 Task: Search one way flight ticket for 5 adults, 1 child, 2 infants in seat and 1 infant on lap in business from Evansville: Evansville Regional Airport to Fort Wayne: Fort Wayne International Airport on 5-4-2023. Choice of flights is Spirit. Number of bags: 11 checked bags. Outbound departure time preference is 22:45.
Action: Mouse moved to (299, 273)
Screenshot: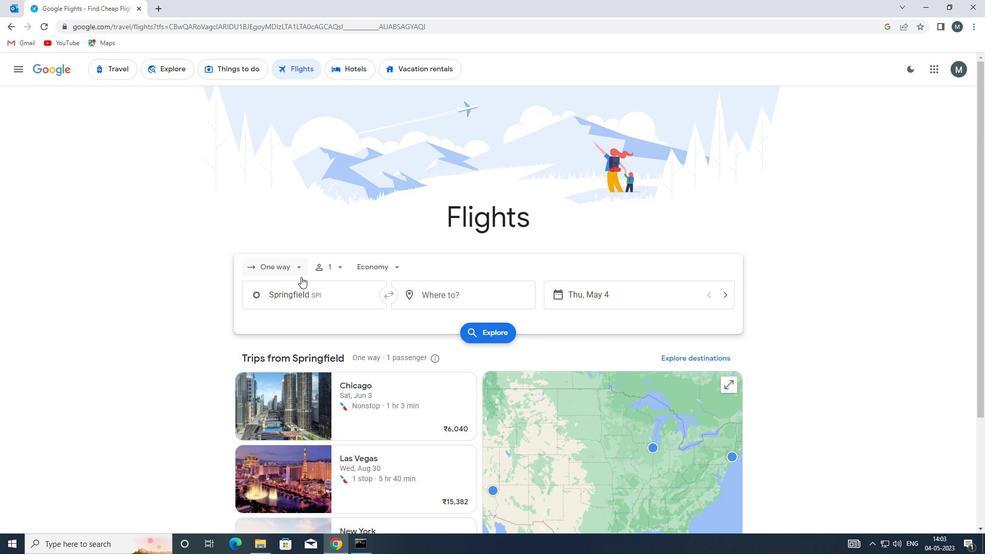 
Action: Mouse pressed left at (299, 273)
Screenshot: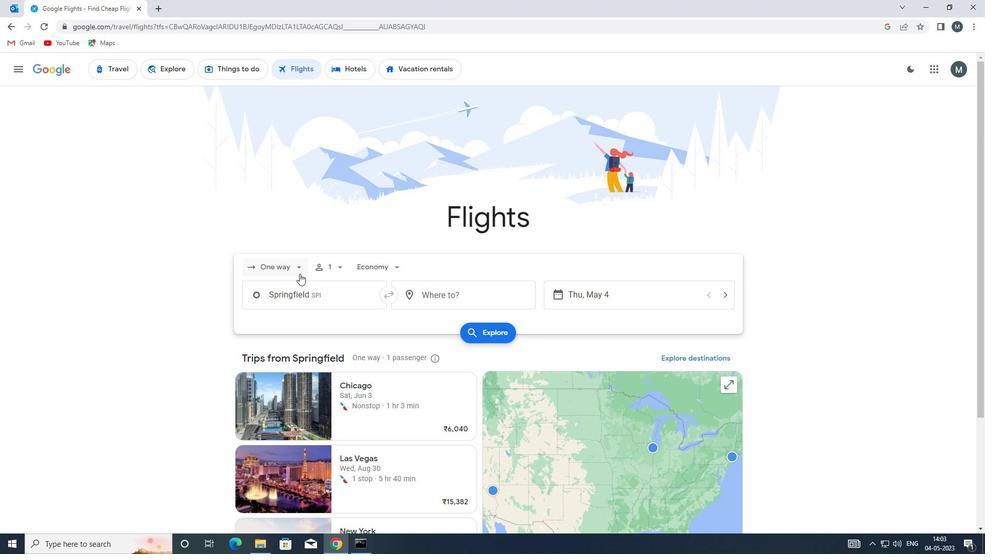 
Action: Mouse moved to (306, 314)
Screenshot: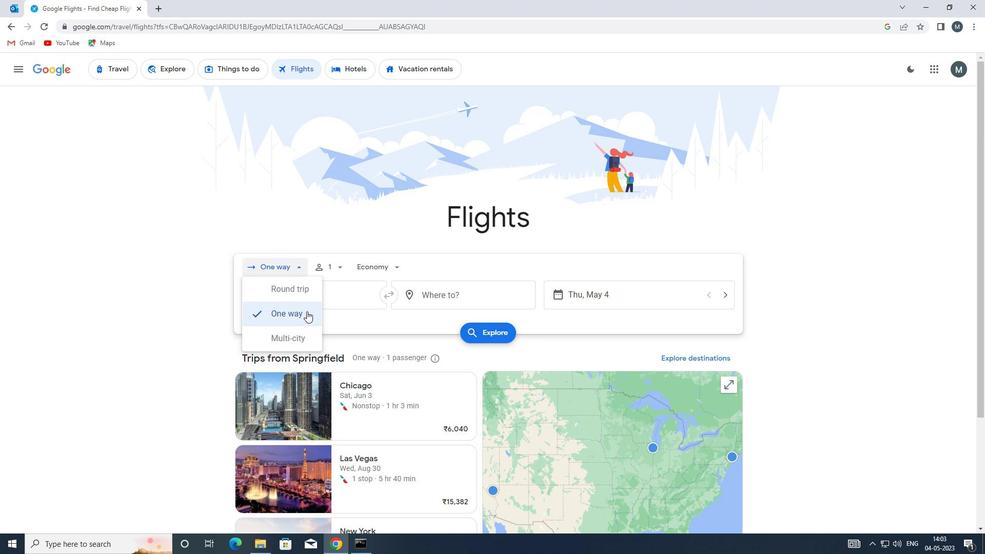 
Action: Mouse pressed left at (306, 314)
Screenshot: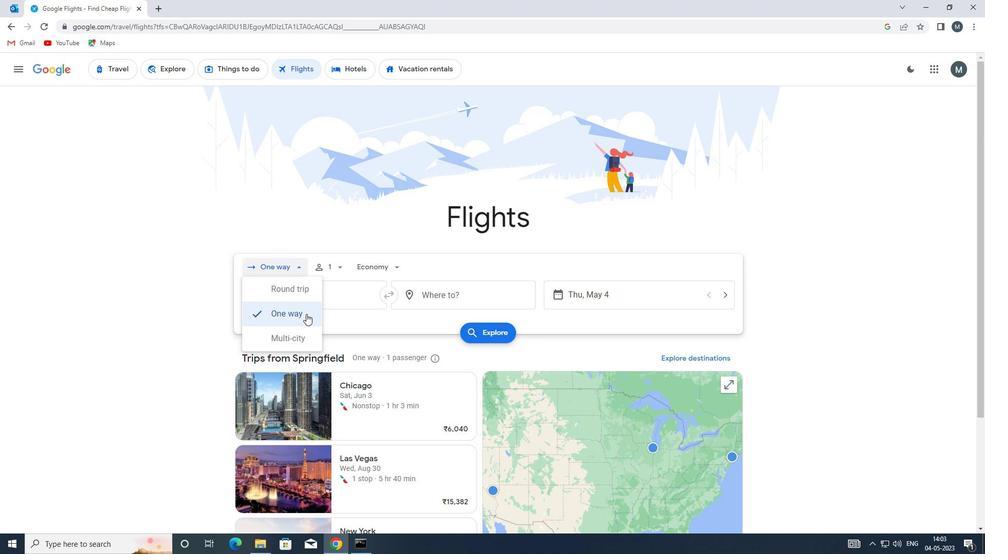 
Action: Mouse moved to (337, 270)
Screenshot: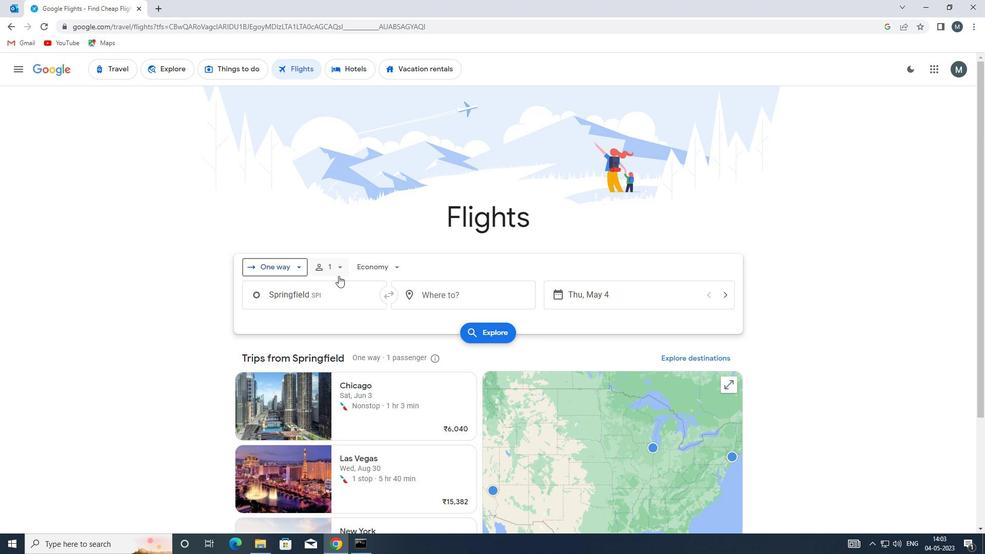 
Action: Mouse pressed left at (337, 270)
Screenshot: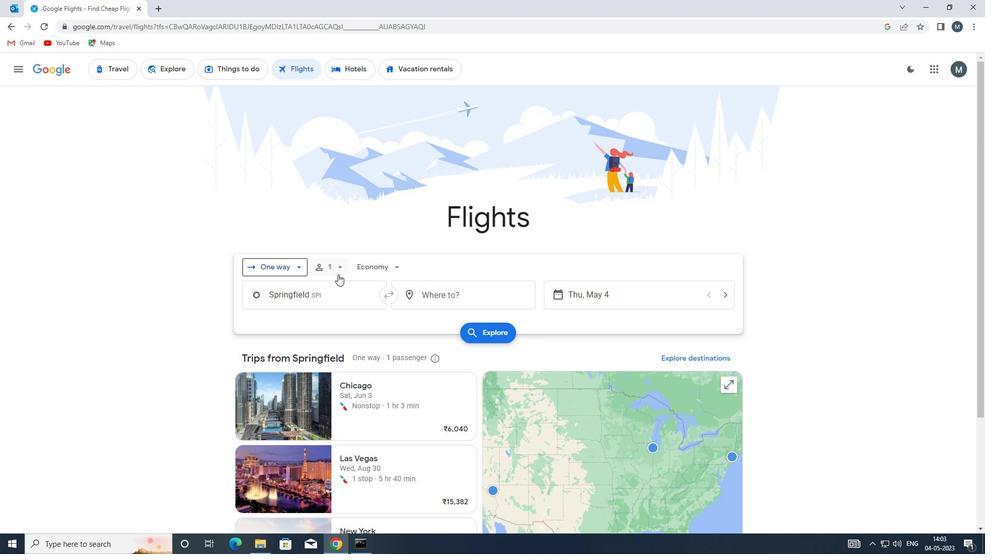 
Action: Mouse moved to (414, 295)
Screenshot: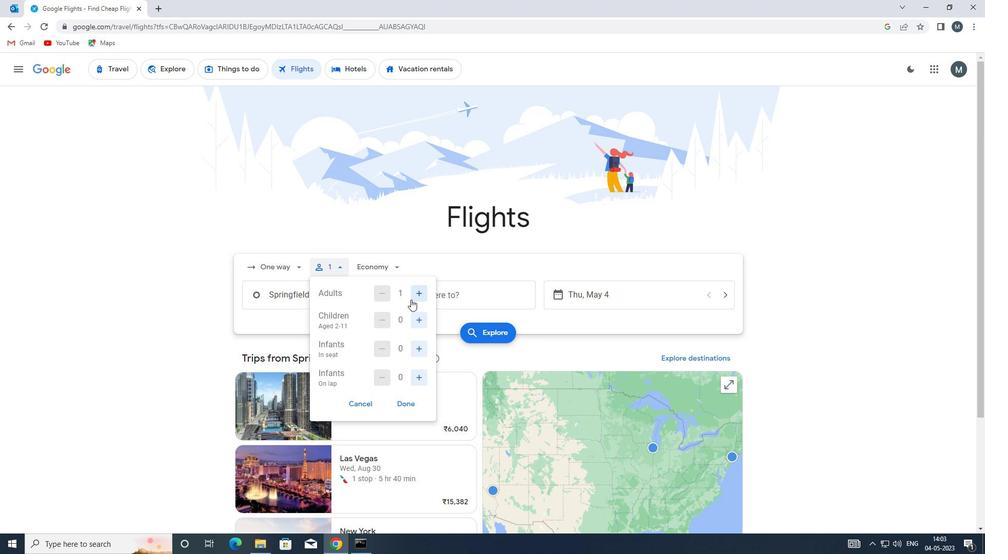 
Action: Mouse pressed left at (414, 295)
Screenshot: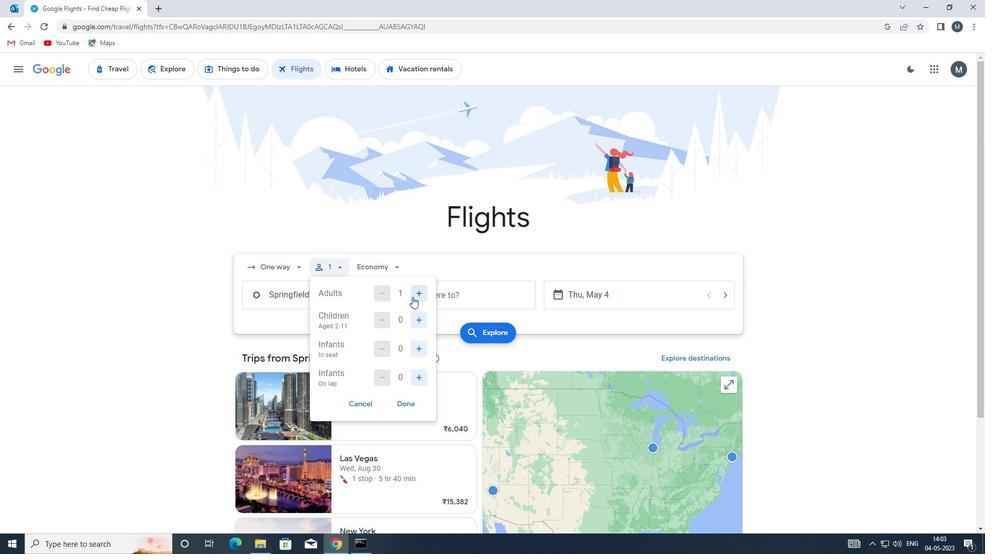 
Action: Mouse pressed left at (414, 295)
Screenshot: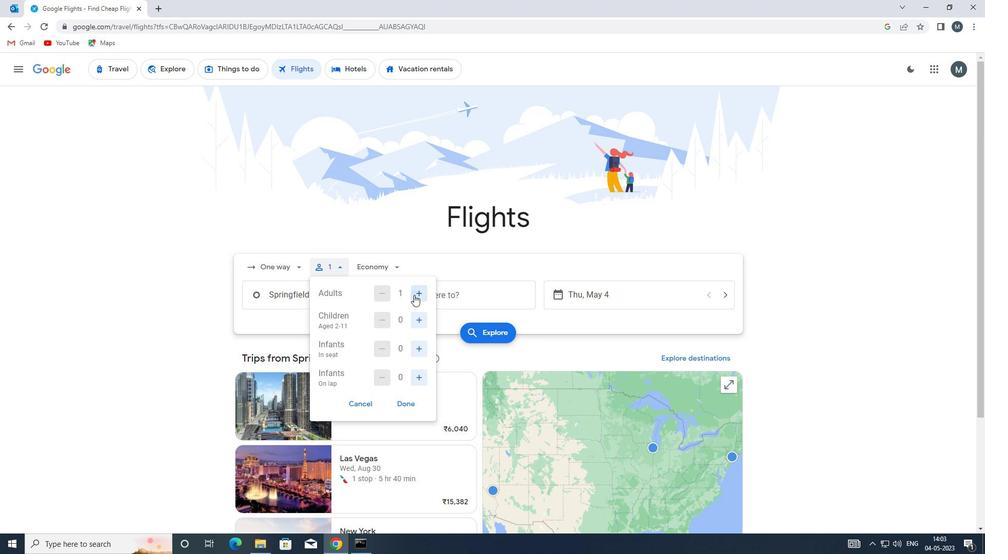 
Action: Mouse pressed left at (414, 295)
Screenshot: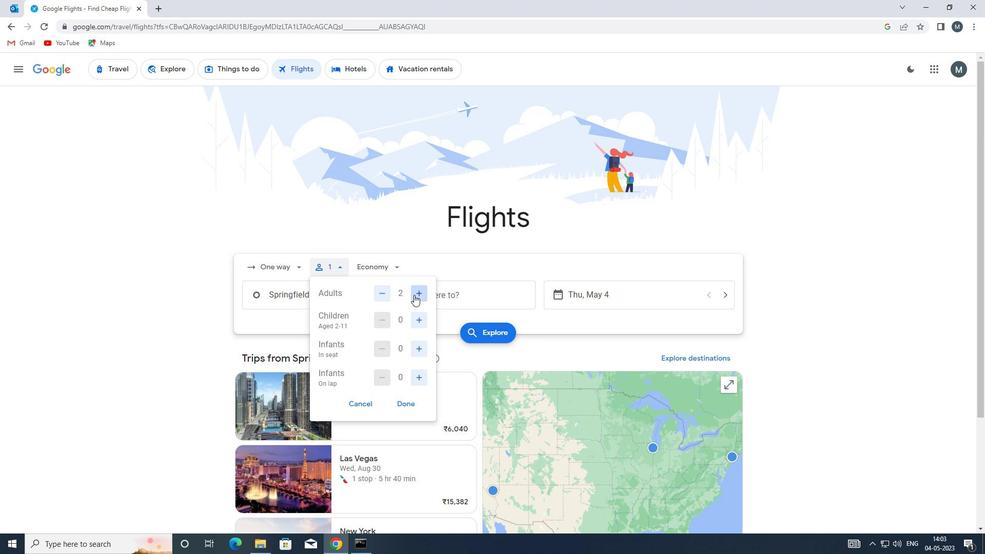 
Action: Mouse pressed left at (414, 295)
Screenshot: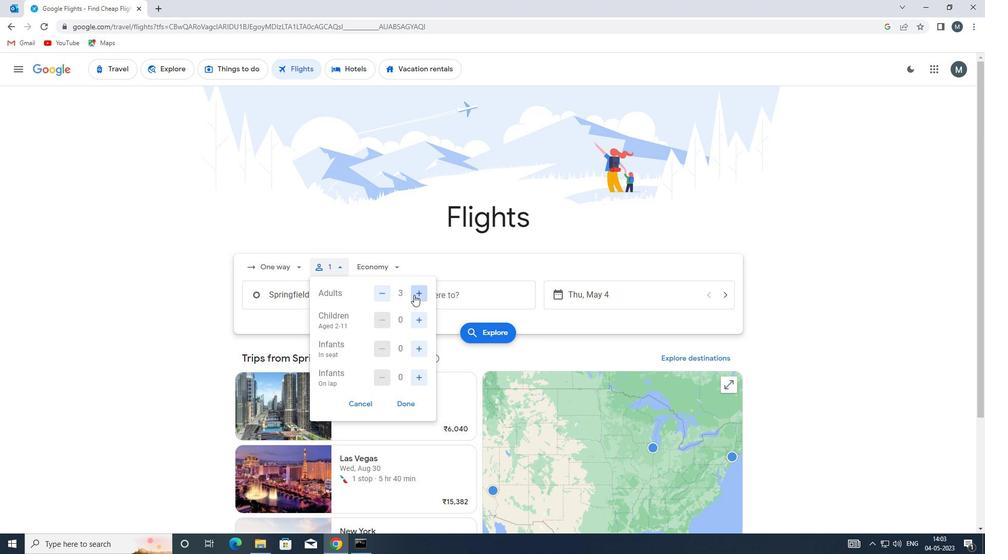 
Action: Mouse moved to (421, 322)
Screenshot: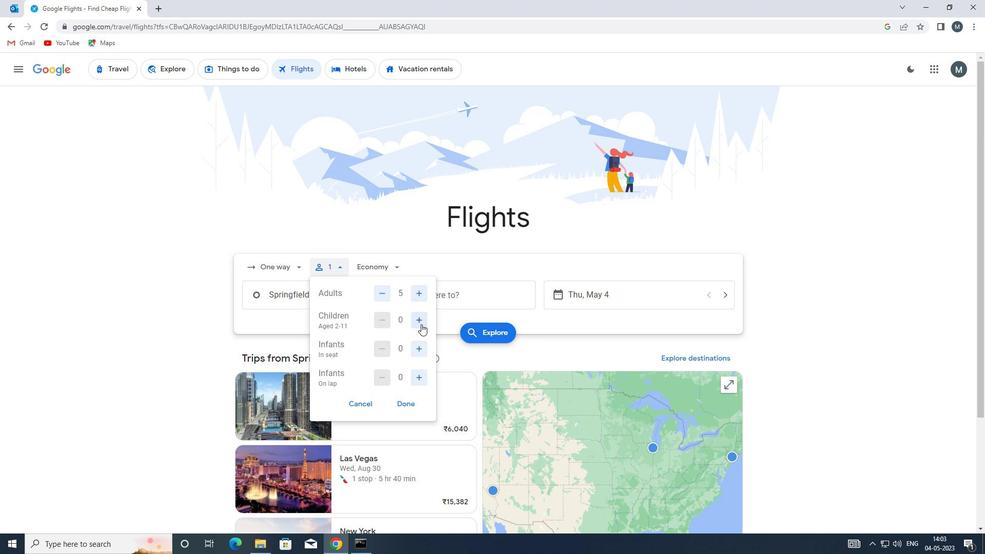 
Action: Mouse pressed left at (421, 322)
Screenshot: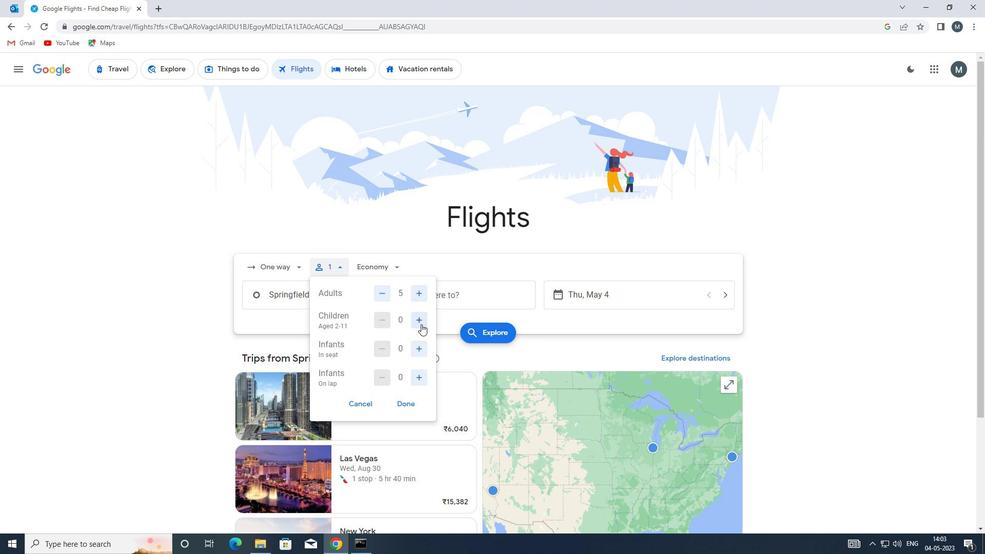 
Action: Mouse moved to (420, 353)
Screenshot: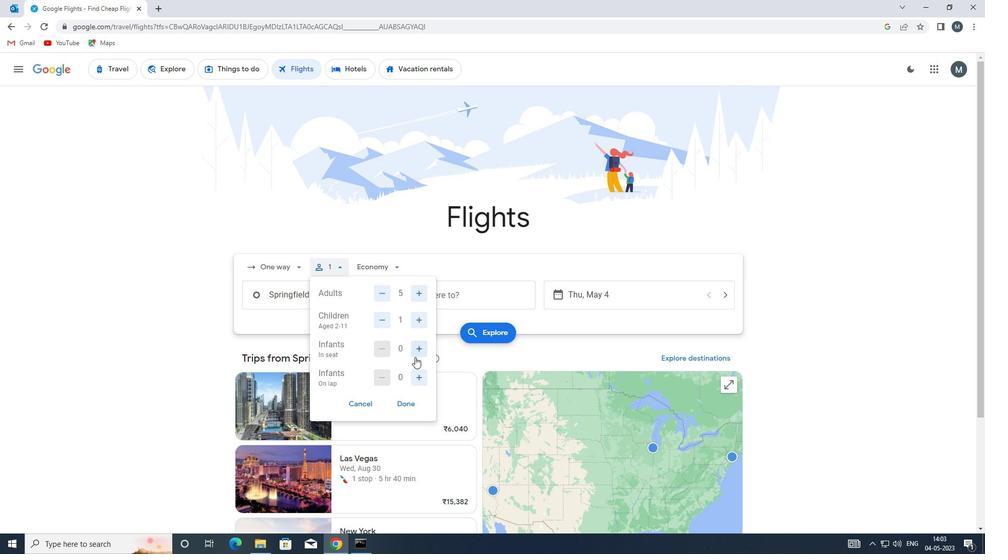 
Action: Mouse pressed left at (420, 353)
Screenshot: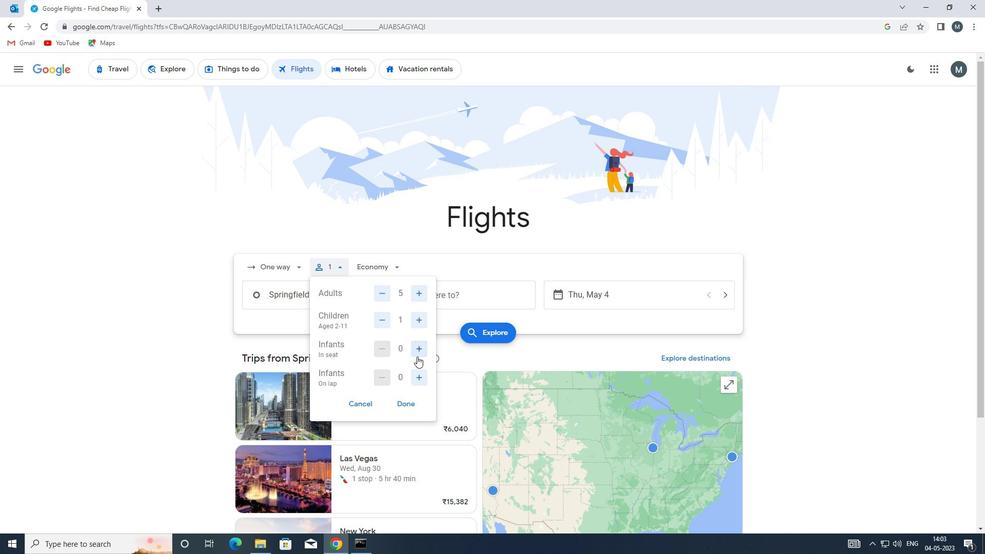 
Action: Mouse pressed left at (420, 353)
Screenshot: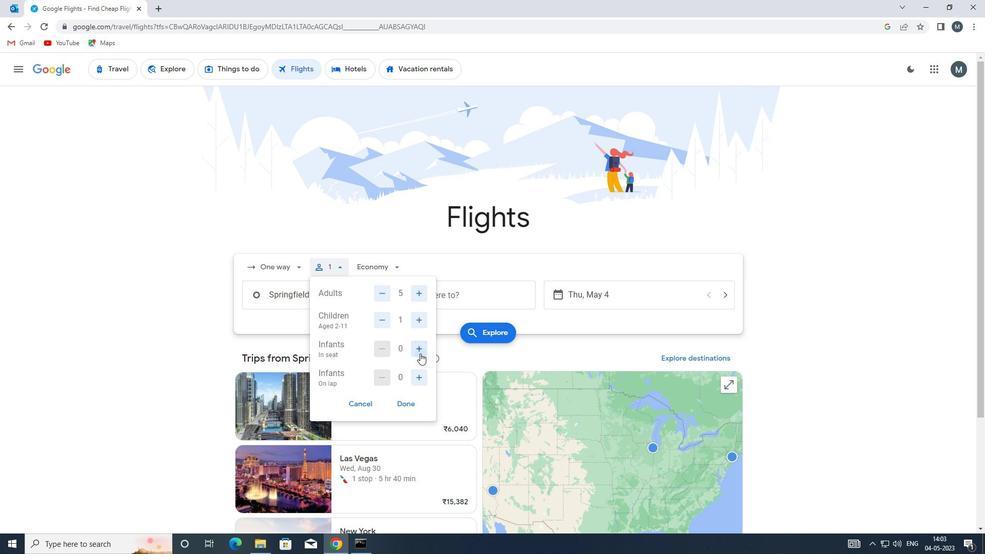 
Action: Mouse moved to (416, 375)
Screenshot: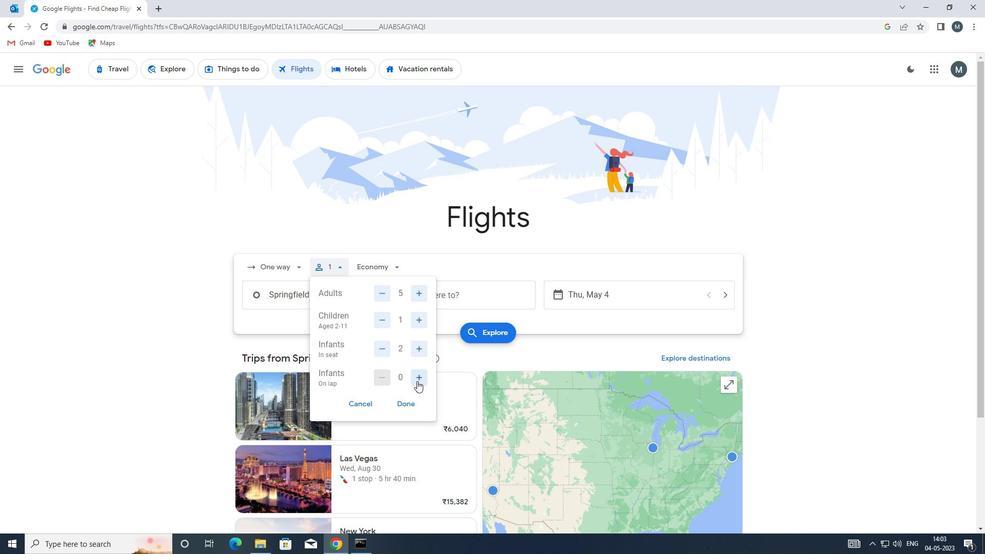 
Action: Mouse pressed left at (416, 375)
Screenshot: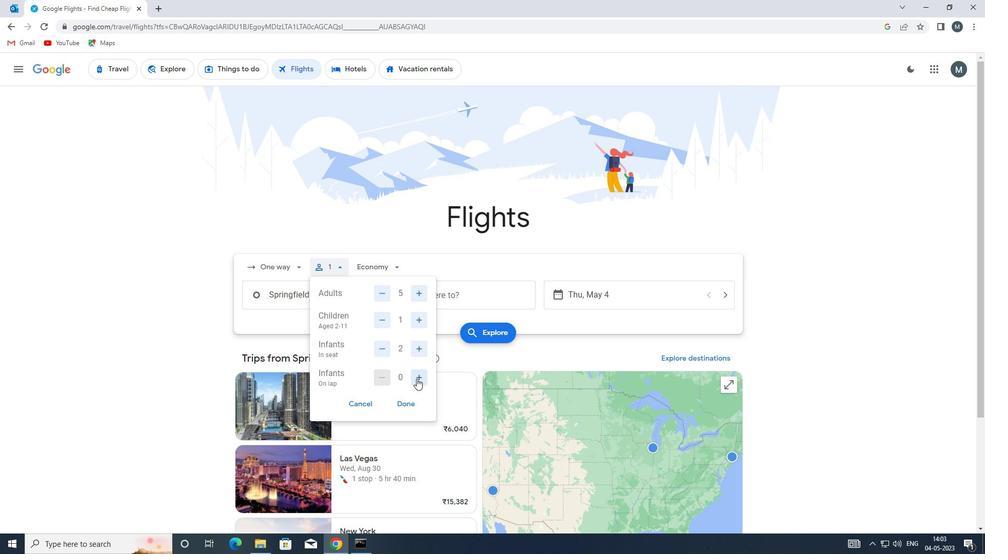 
Action: Mouse moved to (411, 402)
Screenshot: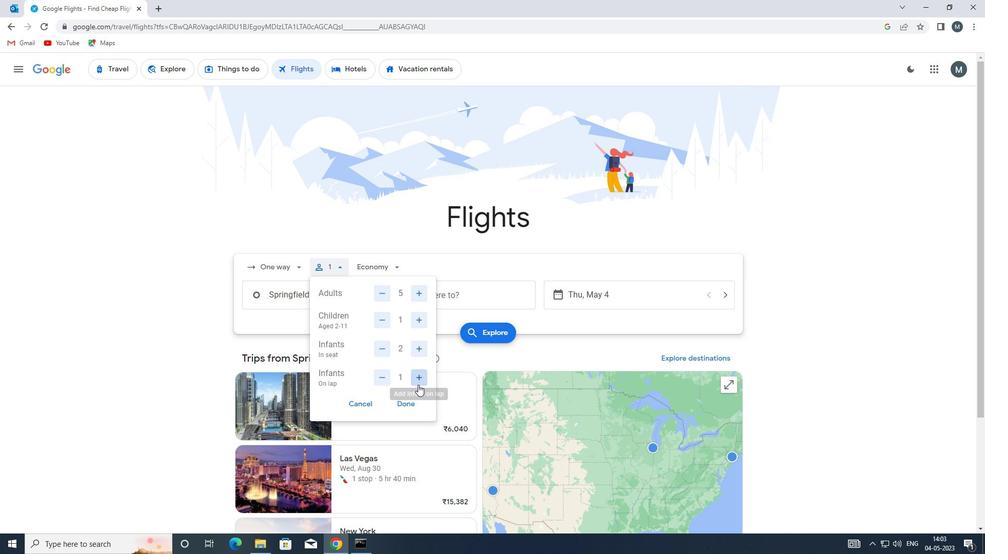 
Action: Mouse pressed left at (411, 402)
Screenshot: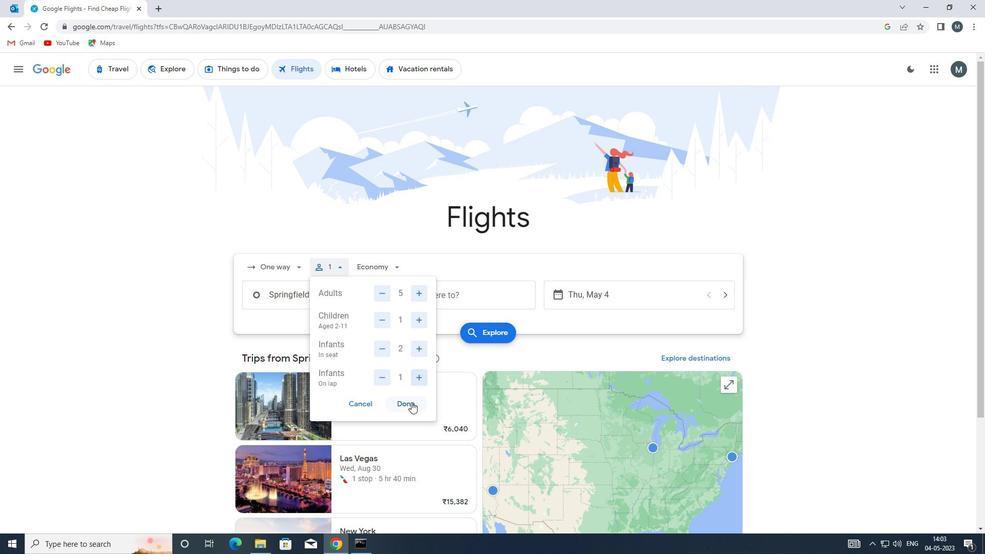 
Action: Mouse moved to (397, 266)
Screenshot: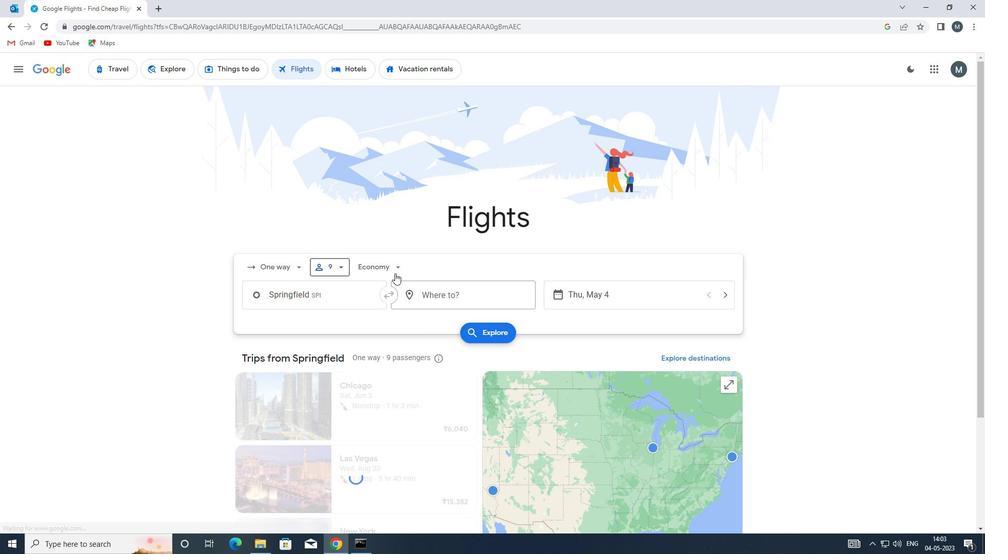 
Action: Mouse pressed left at (397, 266)
Screenshot: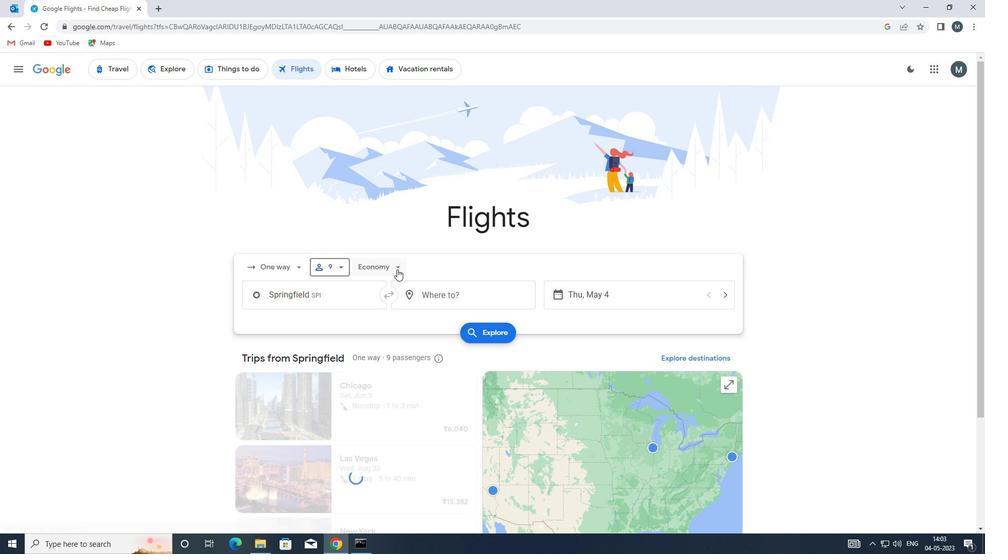 
Action: Mouse moved to (407, 337)
Screenshot: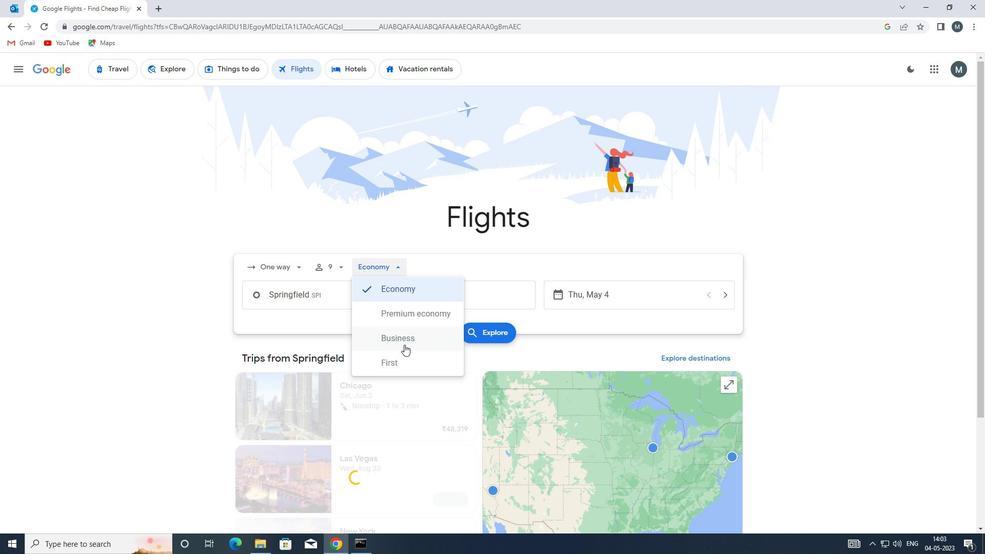 
Action: Mouse pressed left at (407, 337)
Screenshot: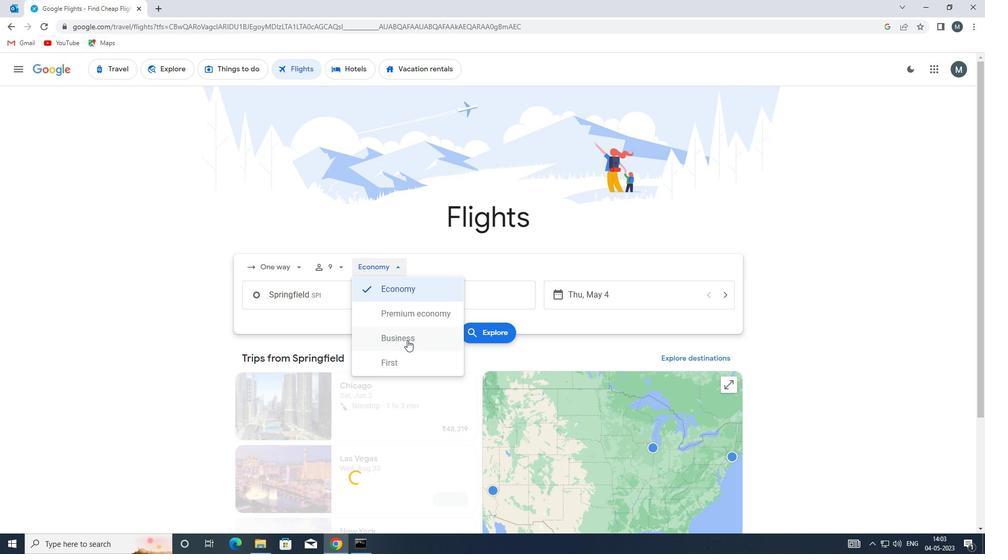 
Action: Mouse moved to (315, 308)
Screenshot: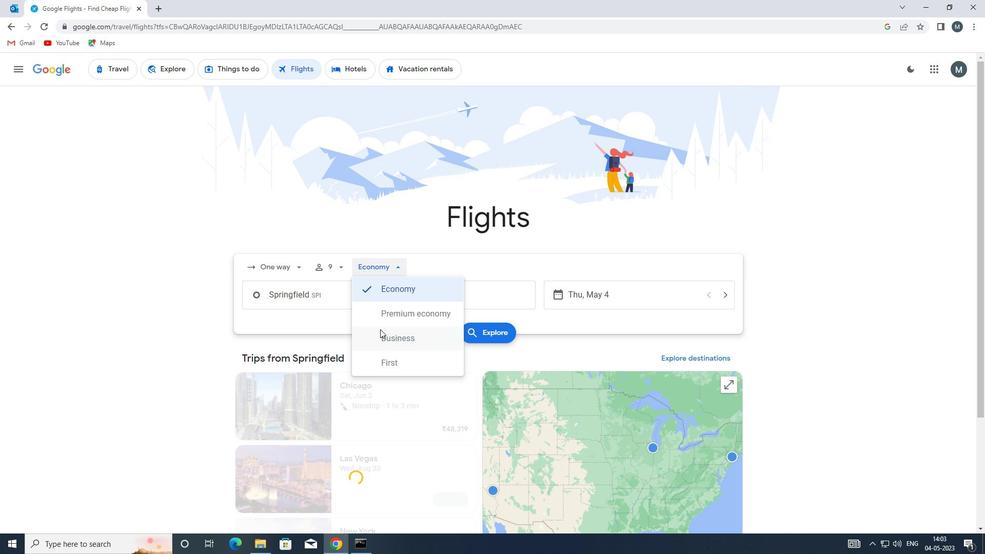 
Action: Mouse pressed left at (315, 308)
Screenshot: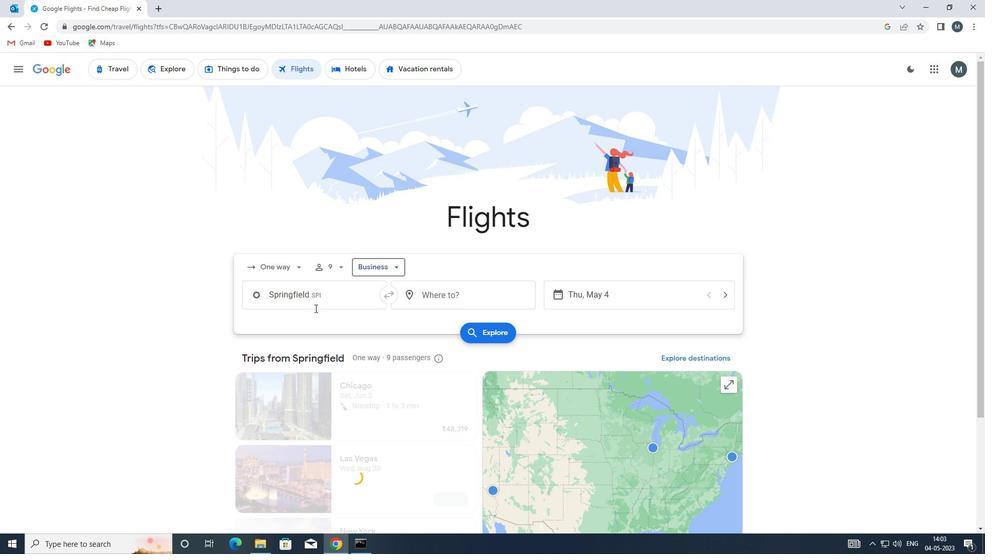 
Action: Key pressed evv
Screenshot: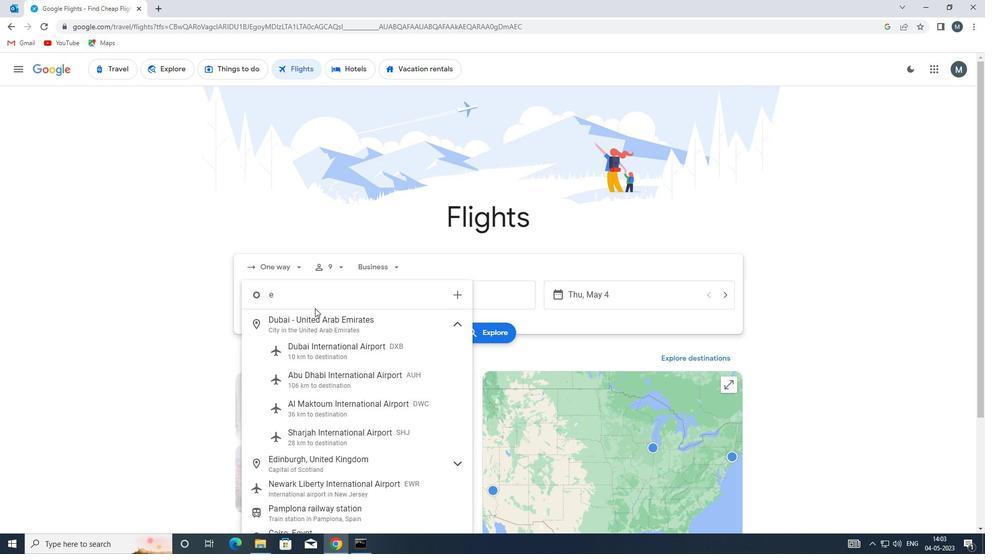 
Action: Mouse moved to (325, 326)
Screenshot: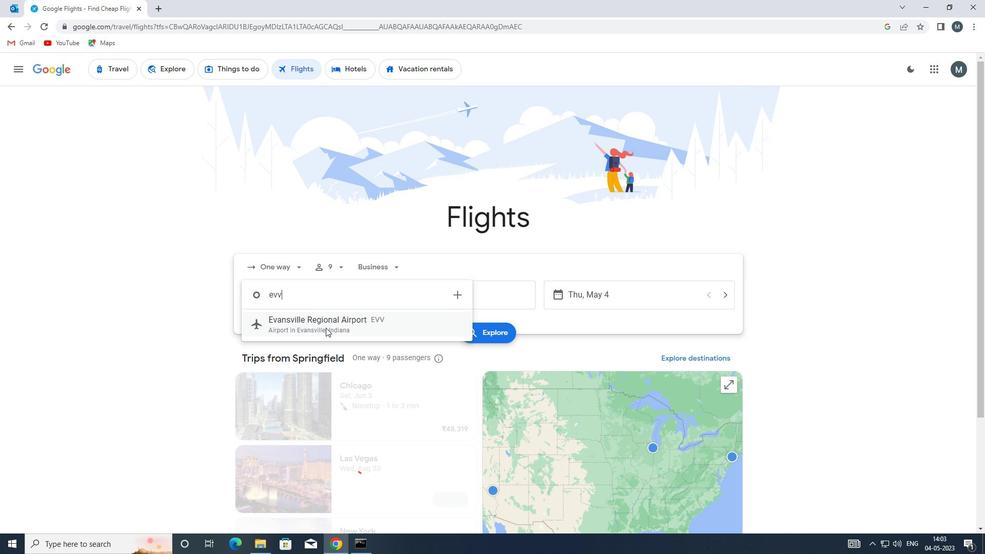 
Action: Mouse pressed left at (325, 326)
Screenshot: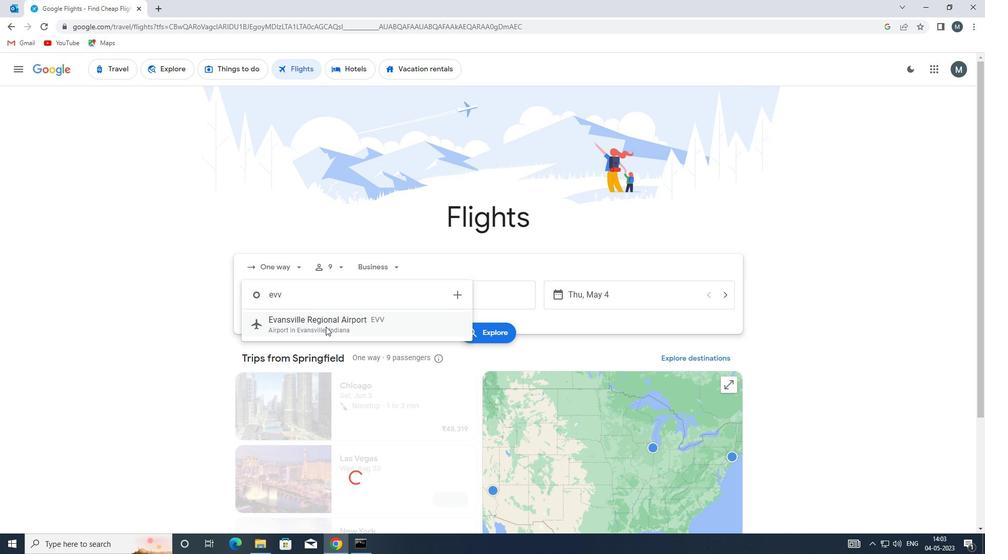 
Action: Mouse moved to (430, 299)
Screenshot: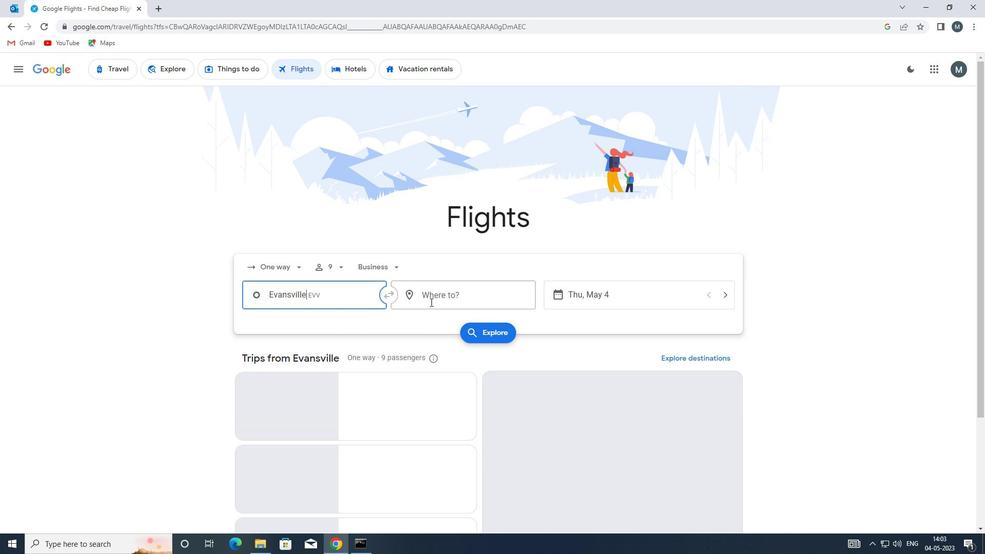 
Action: Mouse pressed left at (430, 299)
Screenshot: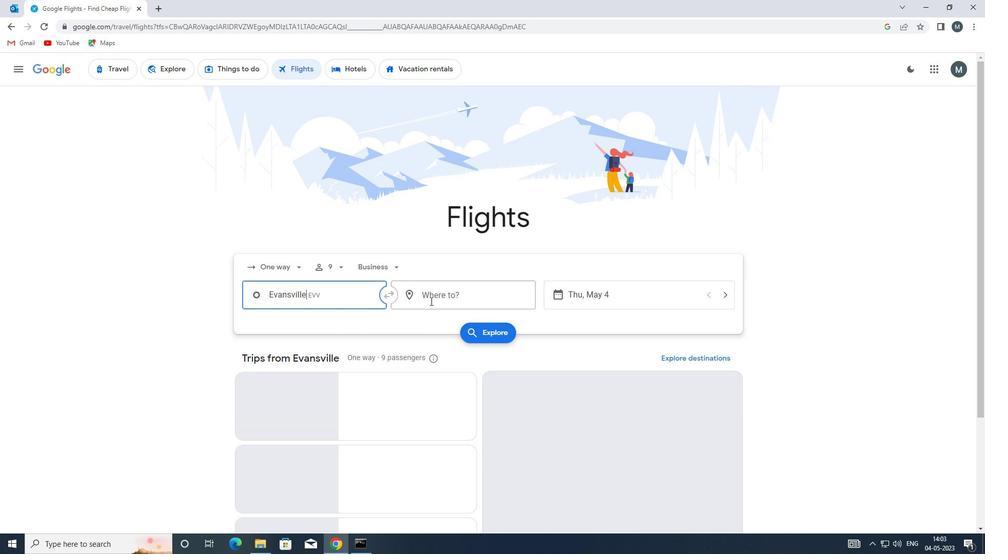 
Action: Mouse moved to (431, 300)
Screenshot: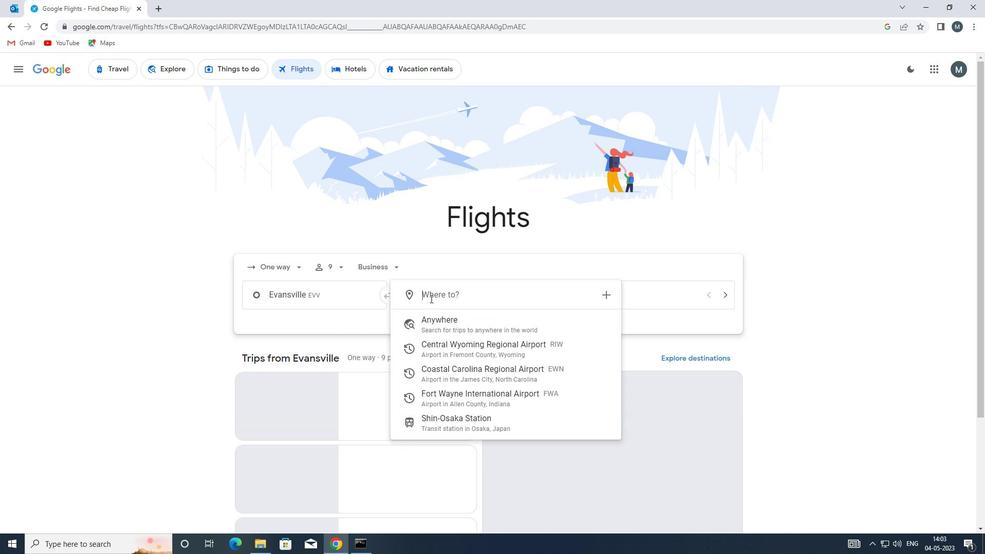 
Action: Key pressed wf
Screenshot: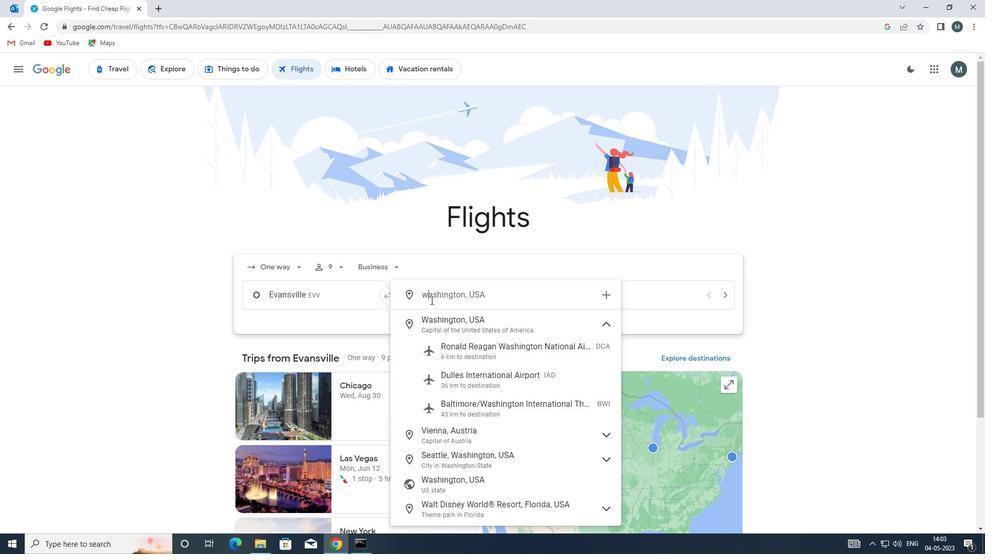 
Action: Mouse moved to (439, 322)
Screenshot: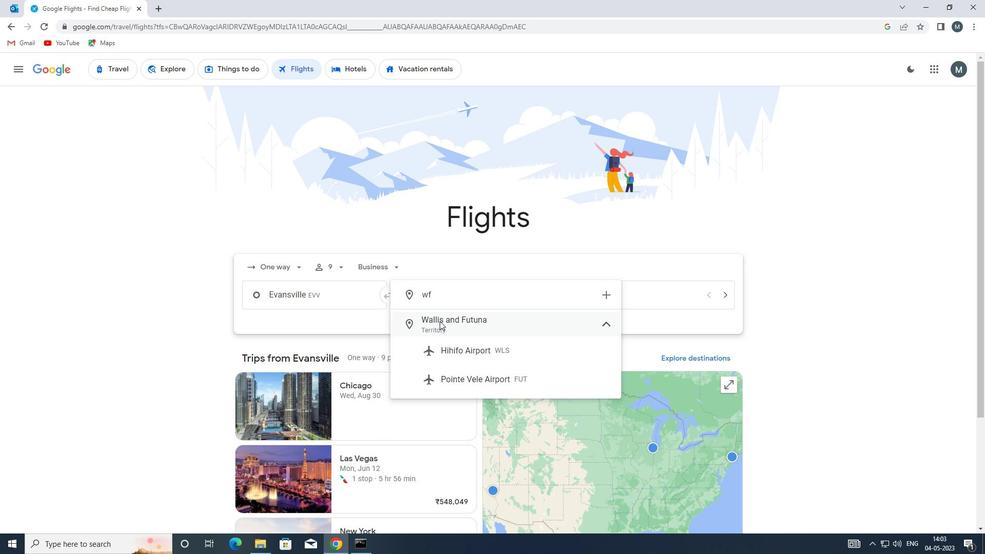 
Action: Key pressed <Key.backspace><Key.backspace>fw
Screenshot: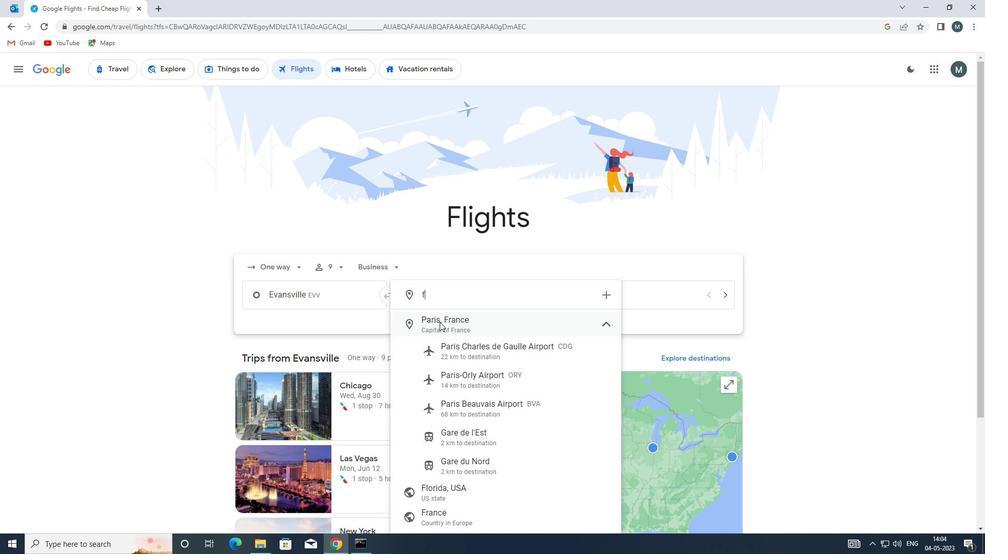 
Action: Mouse moved to (469, 328)
Screenshot: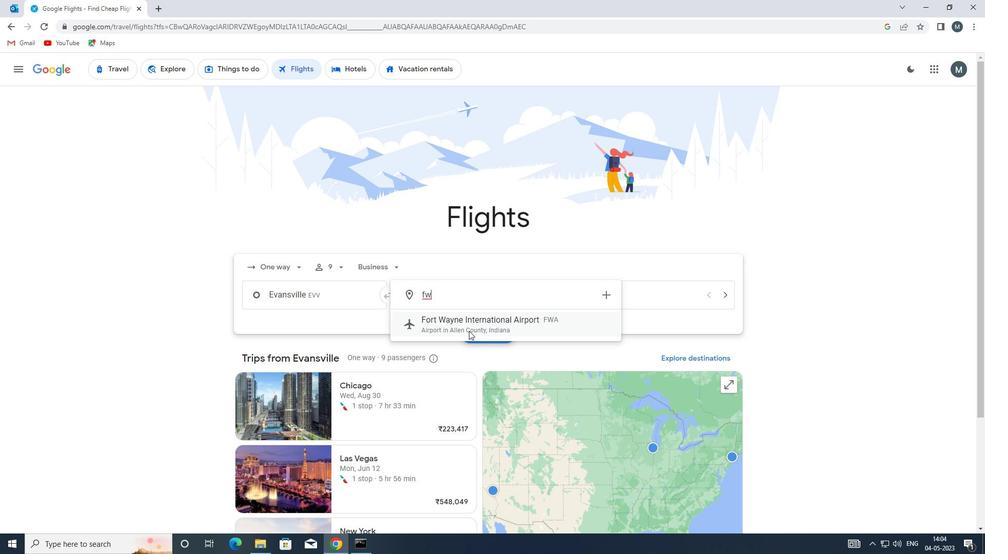 
Action: Mouse pressed left at (469, 328)
Screenshot: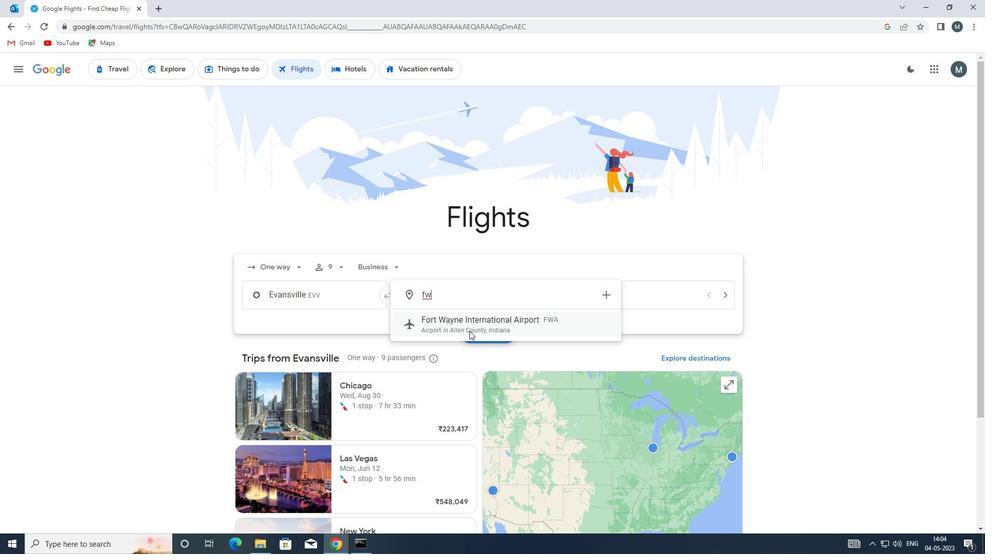 
Action: Mouse moved to (562, 297)
Screenshot: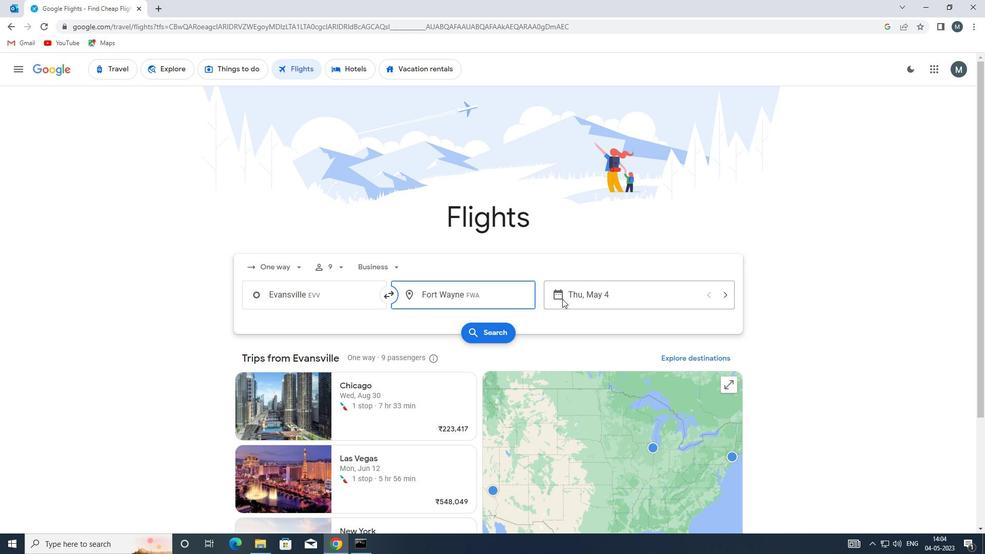 
Action: Mouse pressed left at (562, 297)
Screenshot: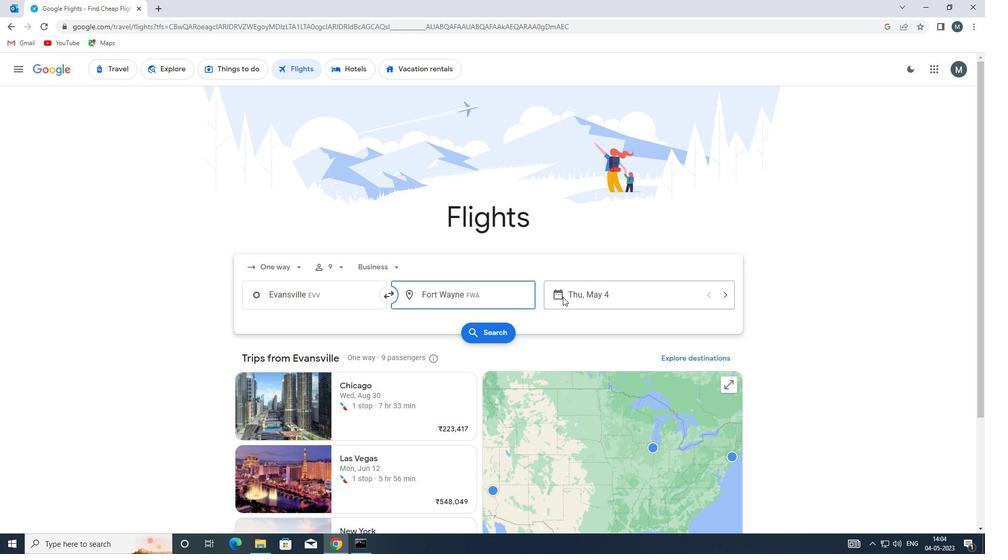 
Action: Mouse moved to (472, 344)
Screenshot: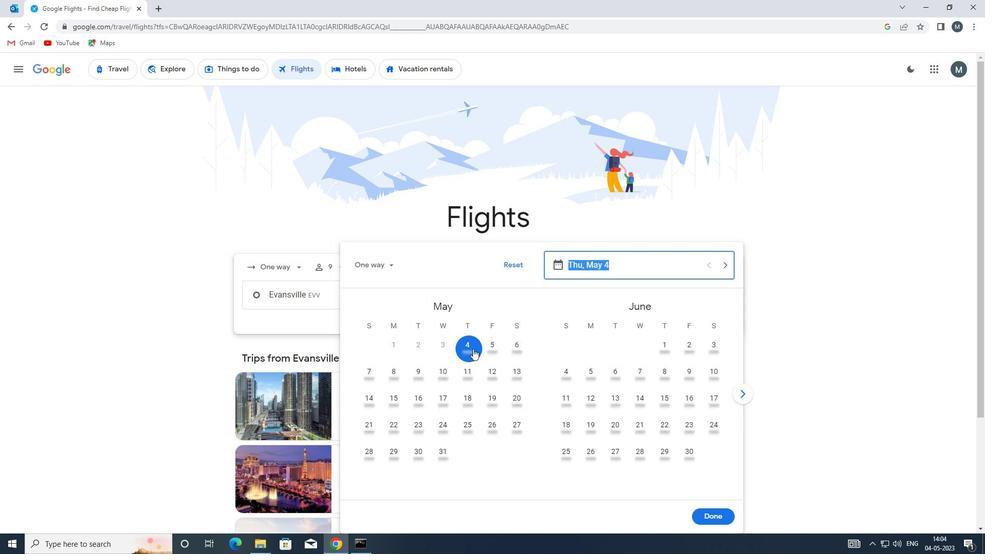 
Action: Mouse pressed left at (472, 344)
Screenshot: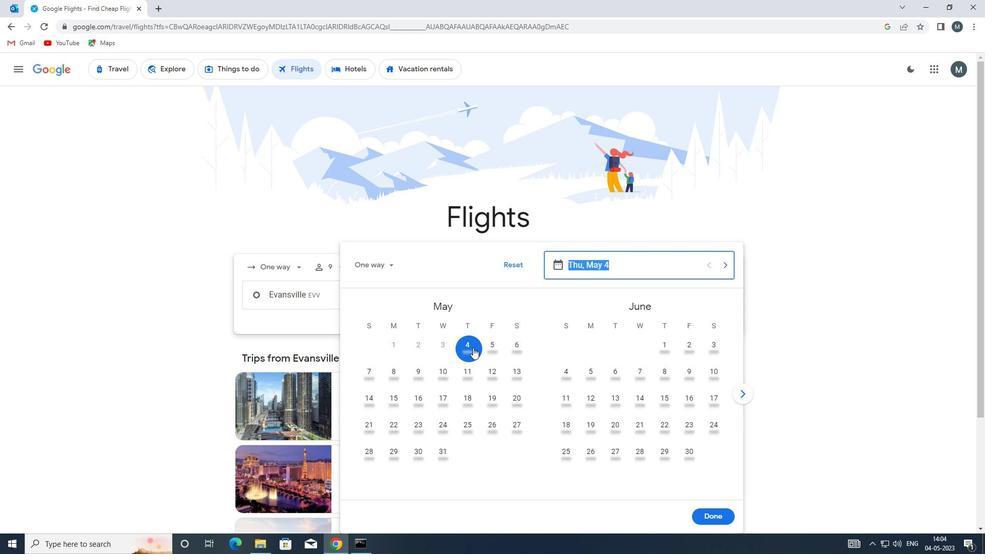 
Action: Mouse moved to (707, 516)
Screenshot: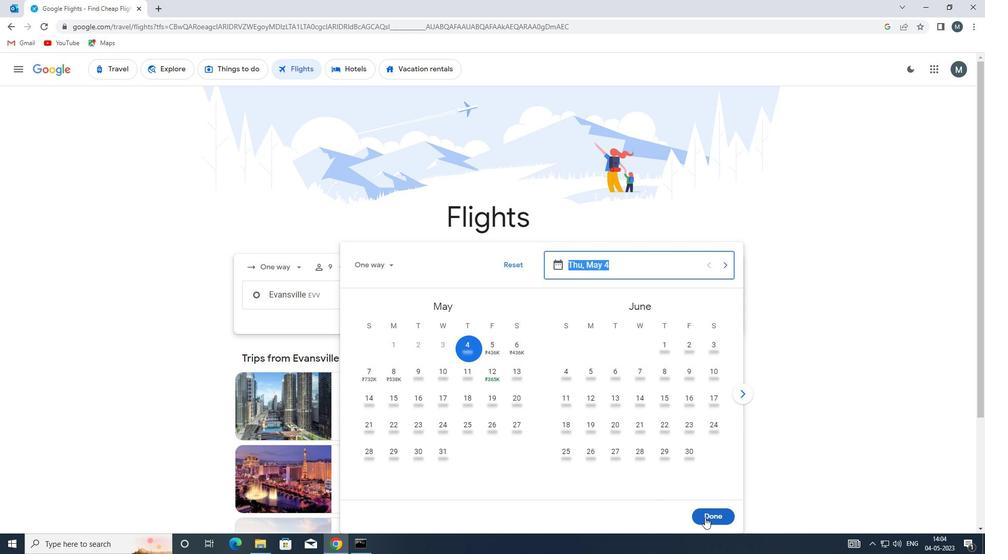 
Action: Mouse pressed left at (707, 516)
Screenshot: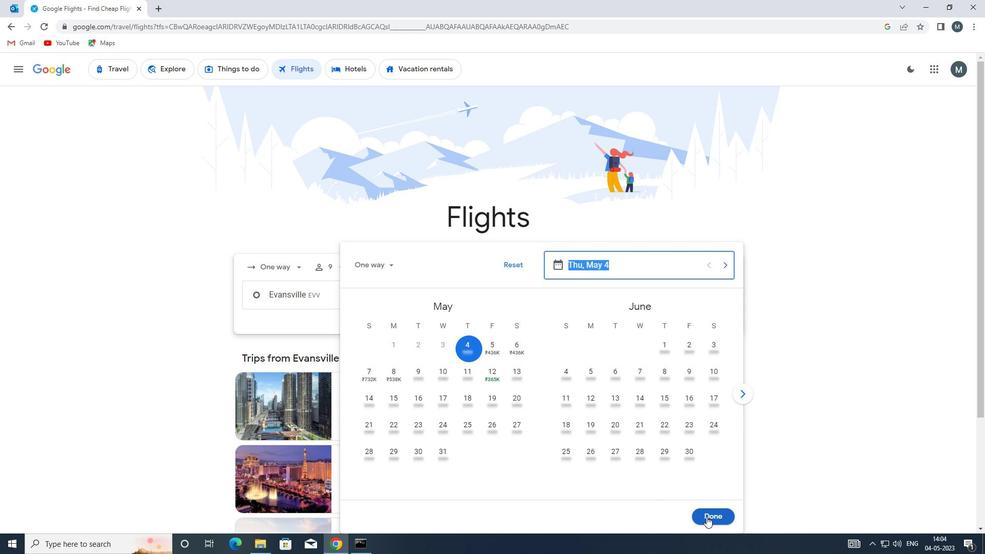 
Action: Mouse moved to (493, 334)
Screenshot: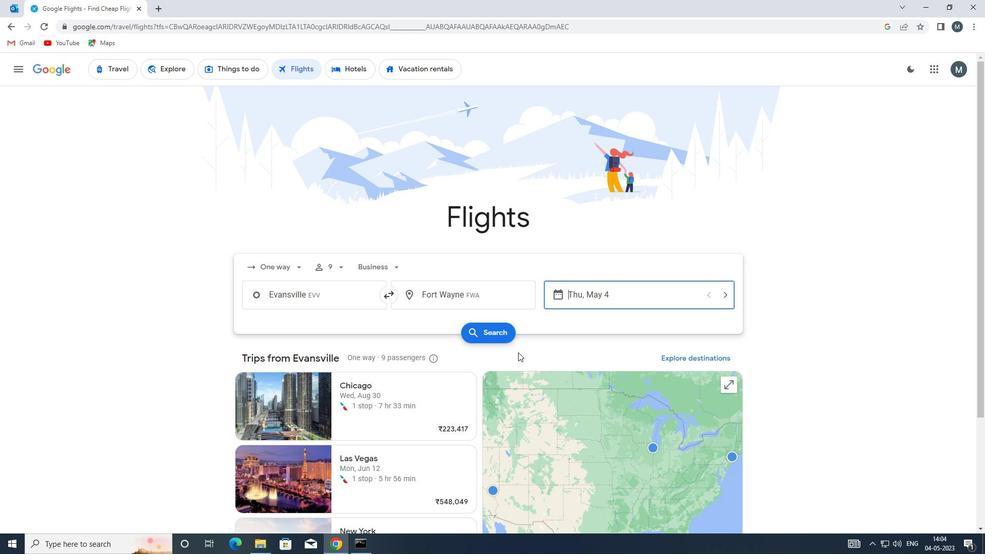 
Action: Mouse pressed left at (493, 334)
Screenshot: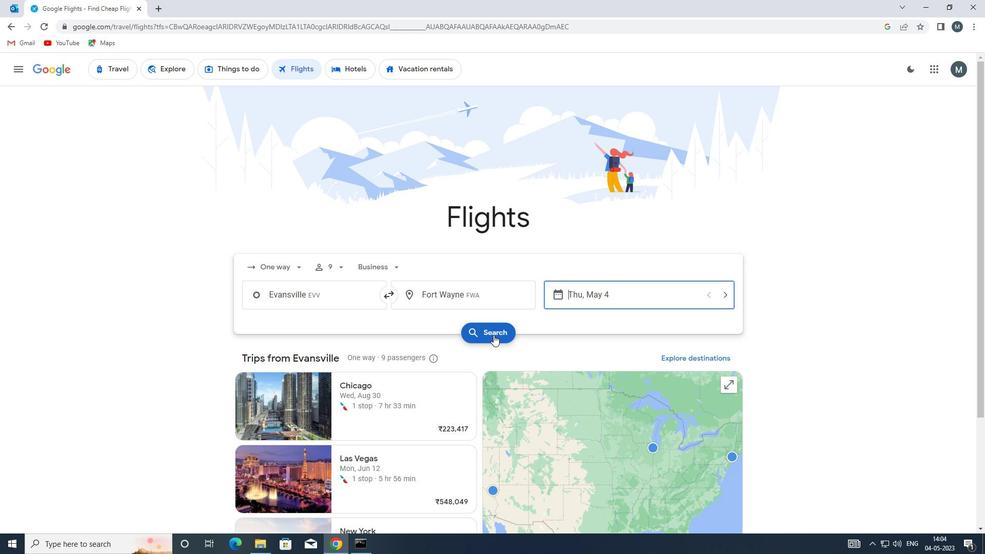 
Action: Mouse moved to (268, 167)
Screenshot: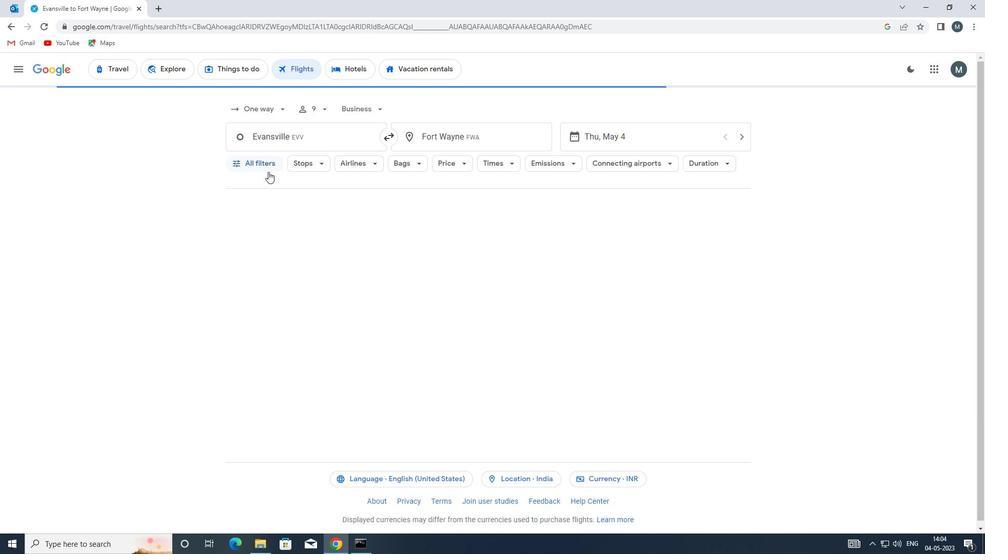 
Action: Mouse pressed left at (268, 167)
Screenshot: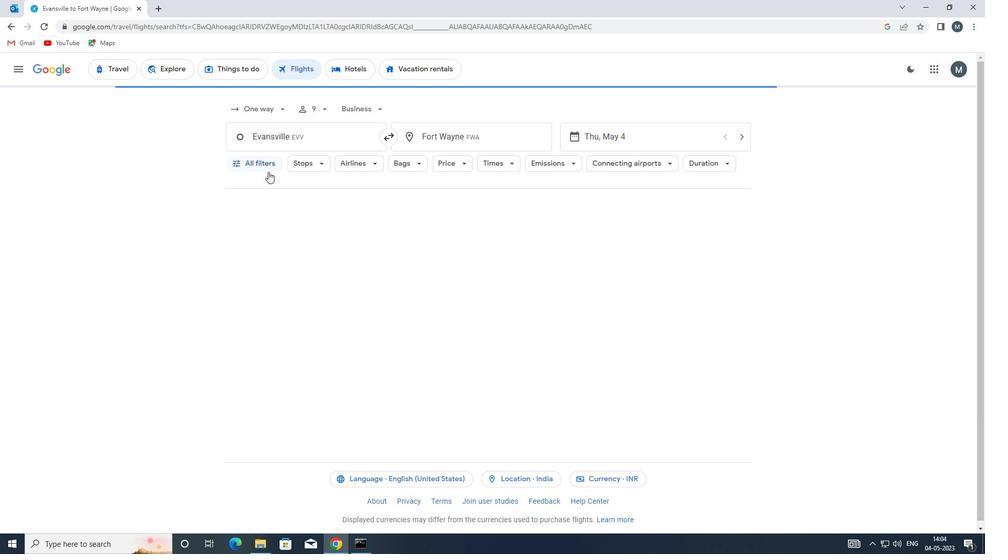 
Action: Mouse moved to (316, 270)
Screenshot: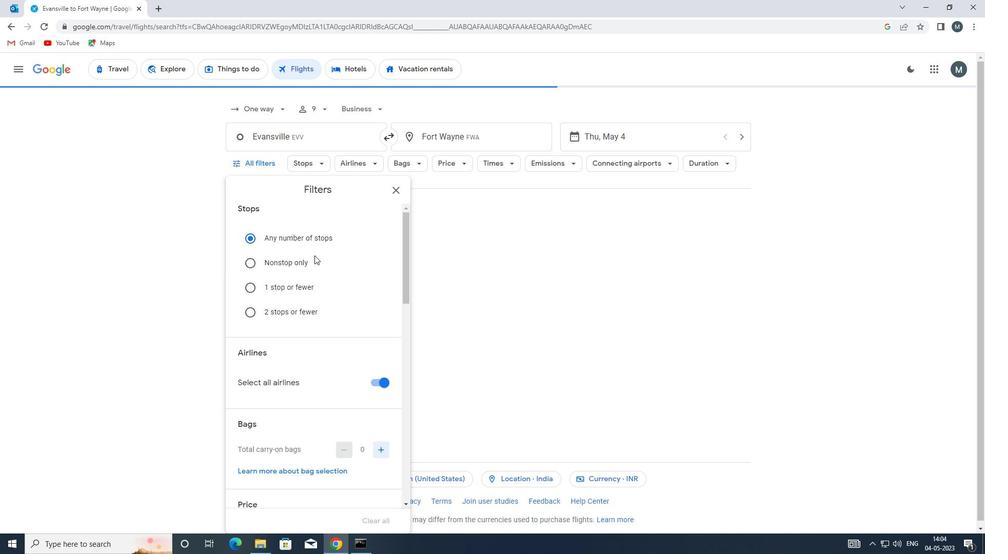 
Action: Mouse scrolled (316, 270) with delta (0, 0)
Screenshot: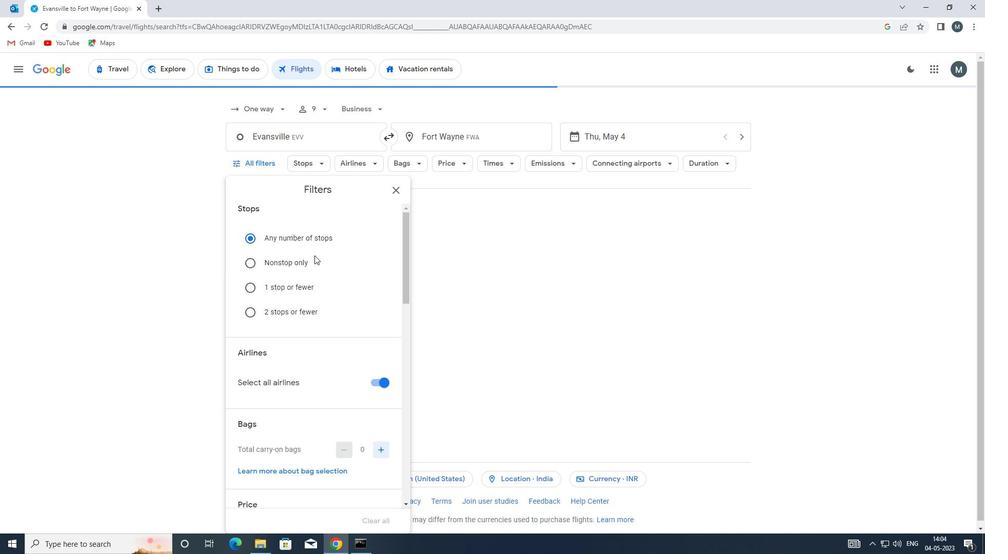 
Action: Mouse moved to (316, 273)
Screenshot: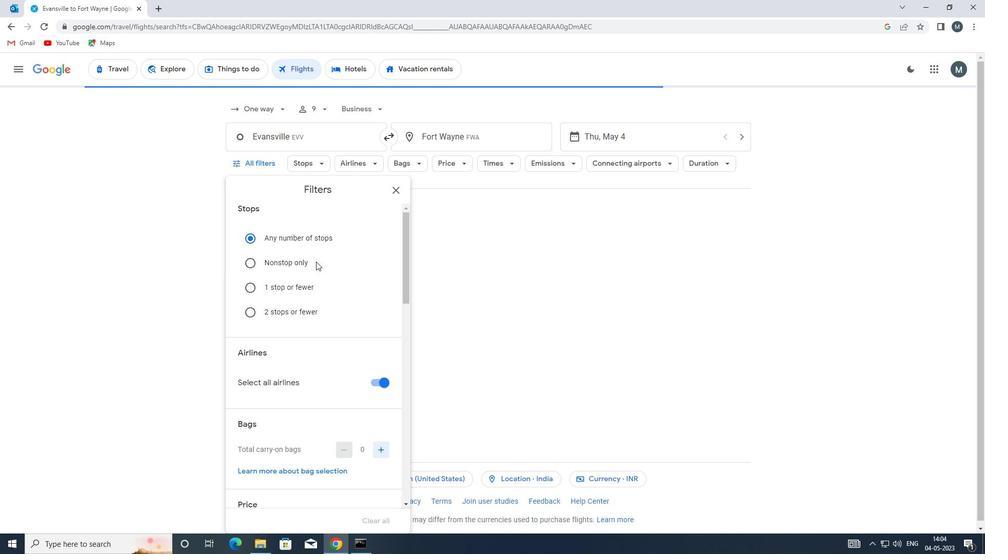 
Action: Mouse scrolled (316, 272) with delta (0, 0)
Screenshot: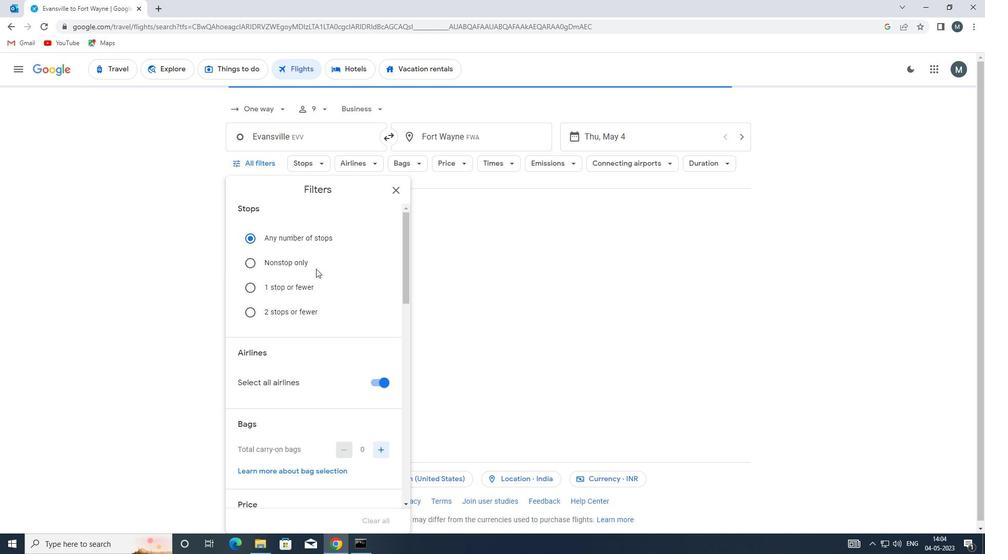 
Action: Mouse moved to (378, 274)
Screenshot: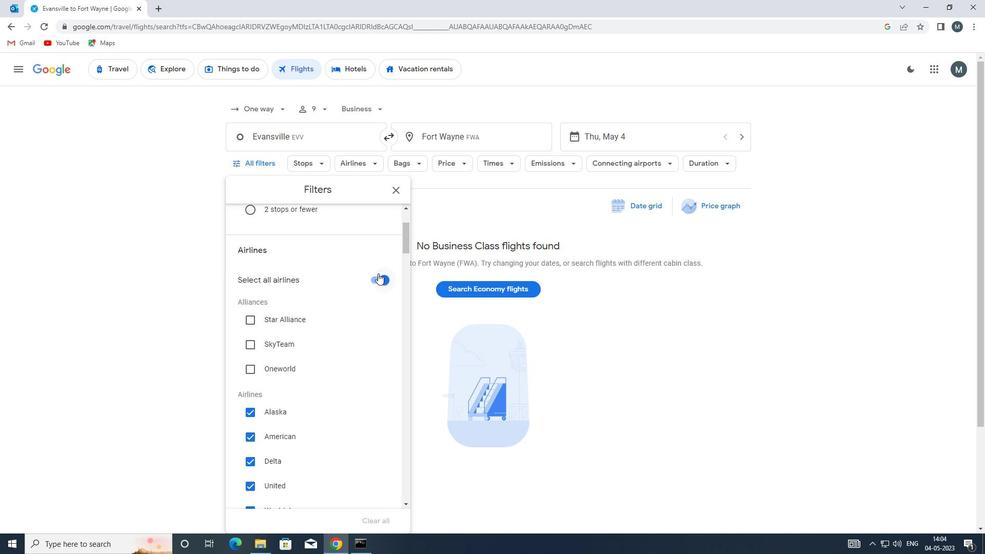 
Action: Mouse pressed left at (378, 274)
Screenshot: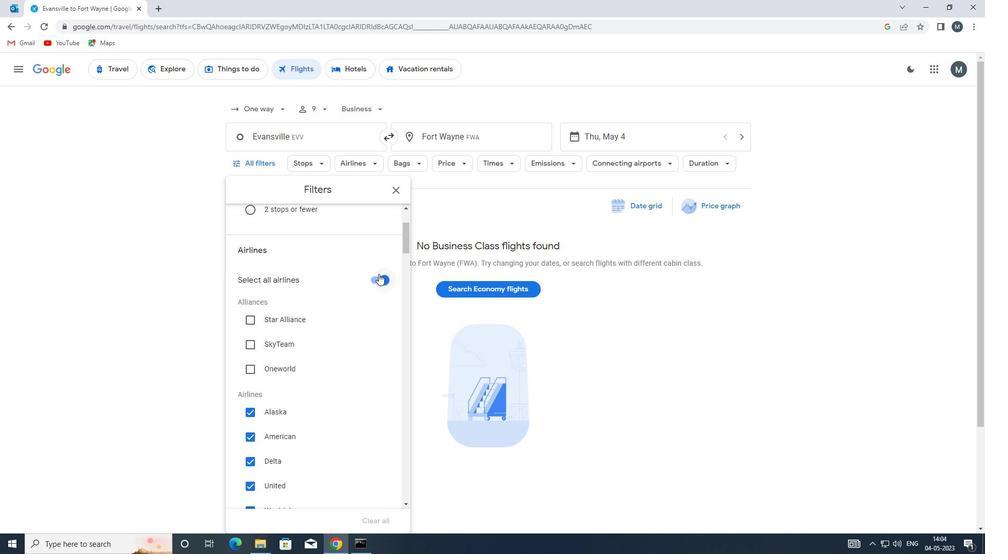 
Action: Mouse moved to (284, 374)
Screenshot: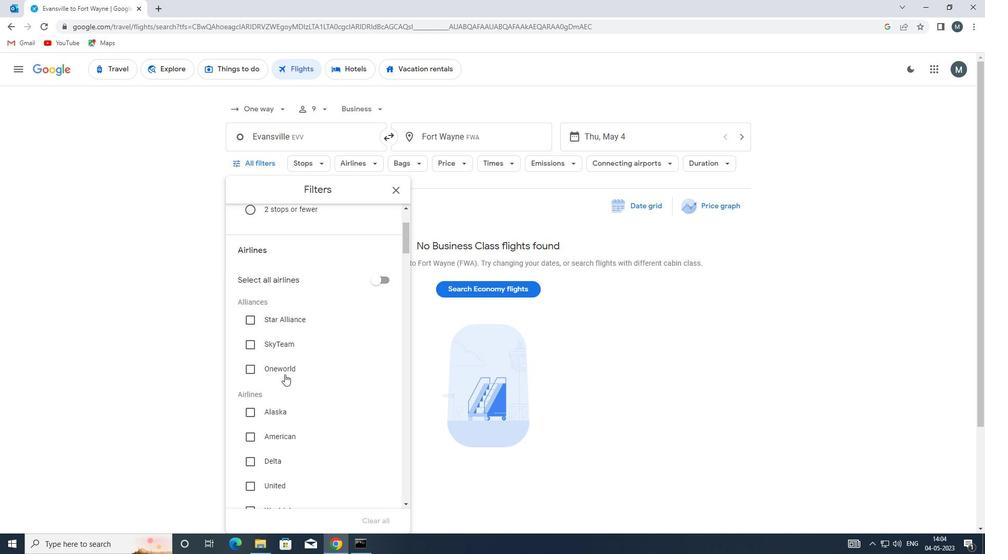 
Action: Mouse scrolled (284, 374) with delta (0, 0)
Screenshot: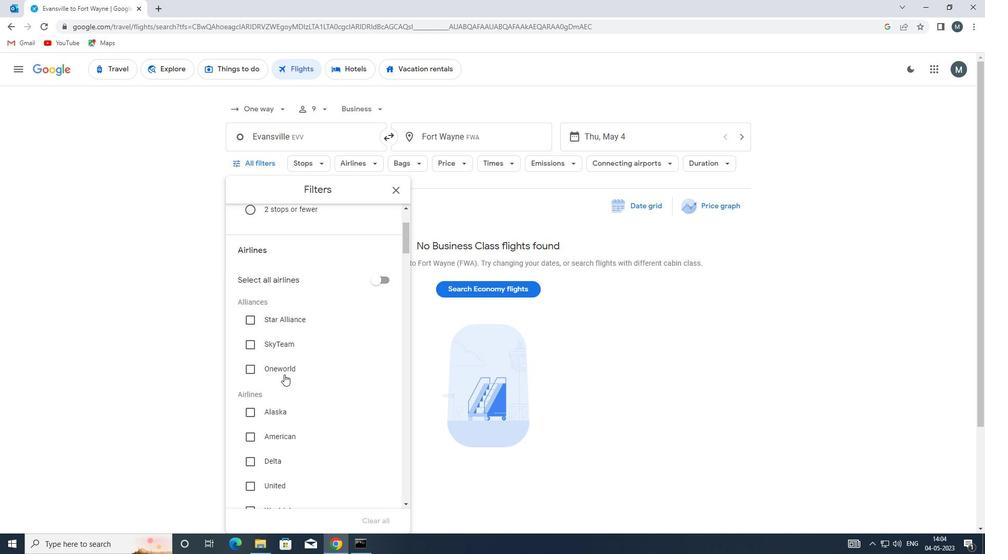 
Action: Mouse scrolled (284, 374) with delta (0, 0)
Screenshot: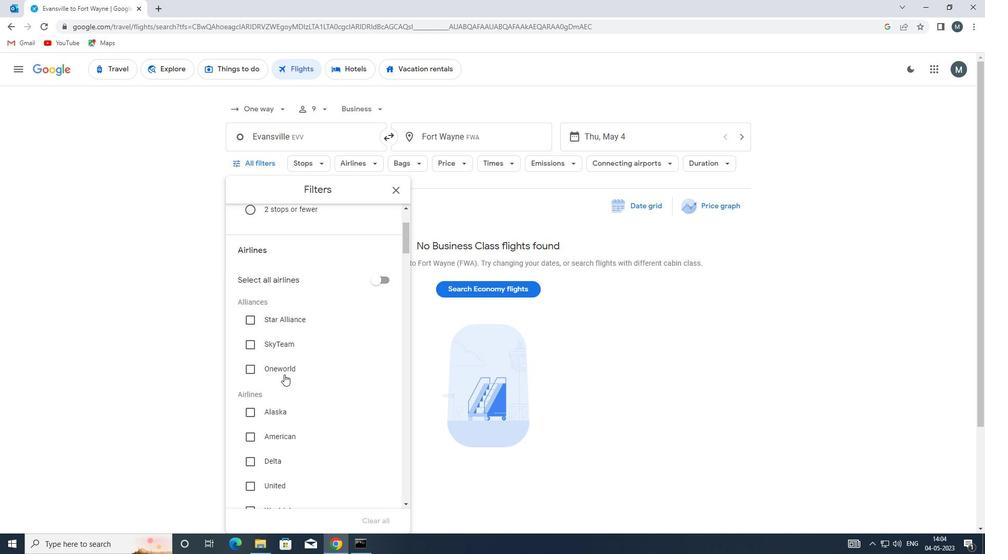 
Action: Mouse moved to (283, 375)
Screenshot: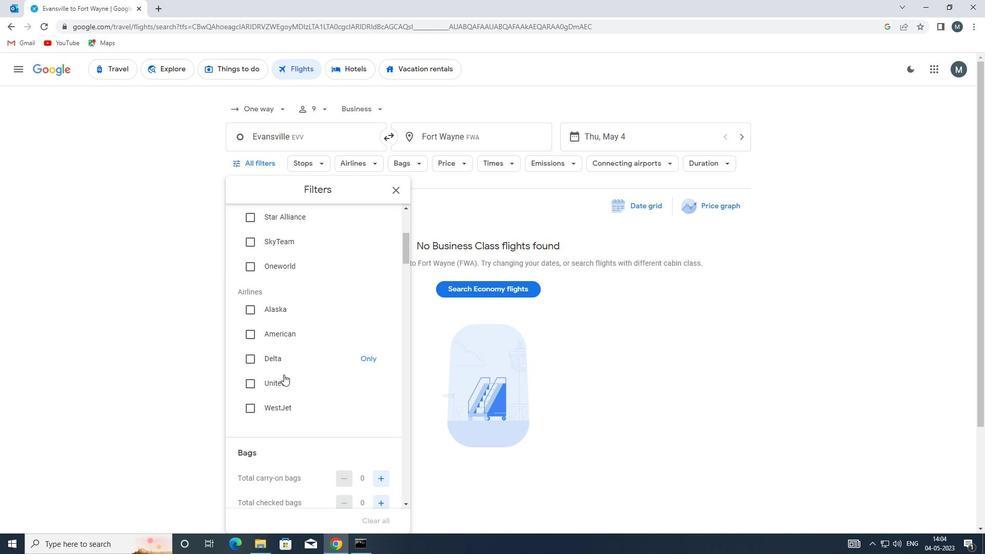 
Action: Mouse scrolled (283, 375) with delta (0, 0)
Screenshot: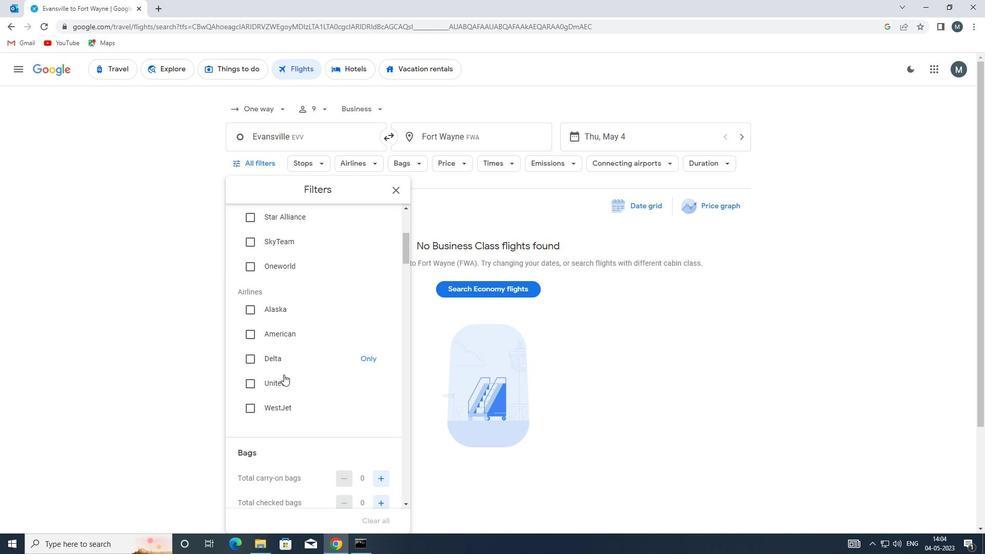 
Action: Mouse moved to (282, 376)
Screenshot: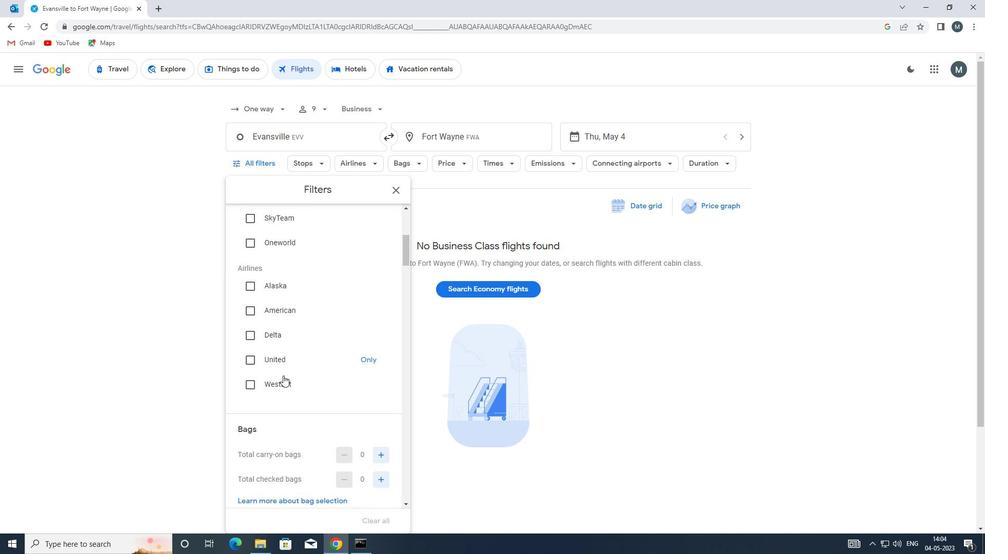 
Action: Mouse scrolled (282, 376) with delta (0, 0)
Screenshot: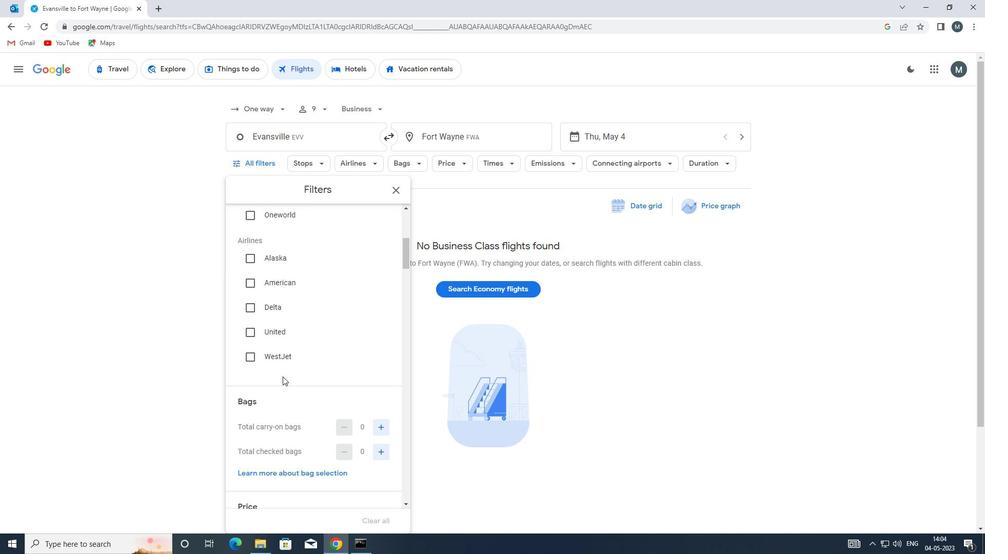 
Action: Mouse moved to (317, 364)
Screenshot: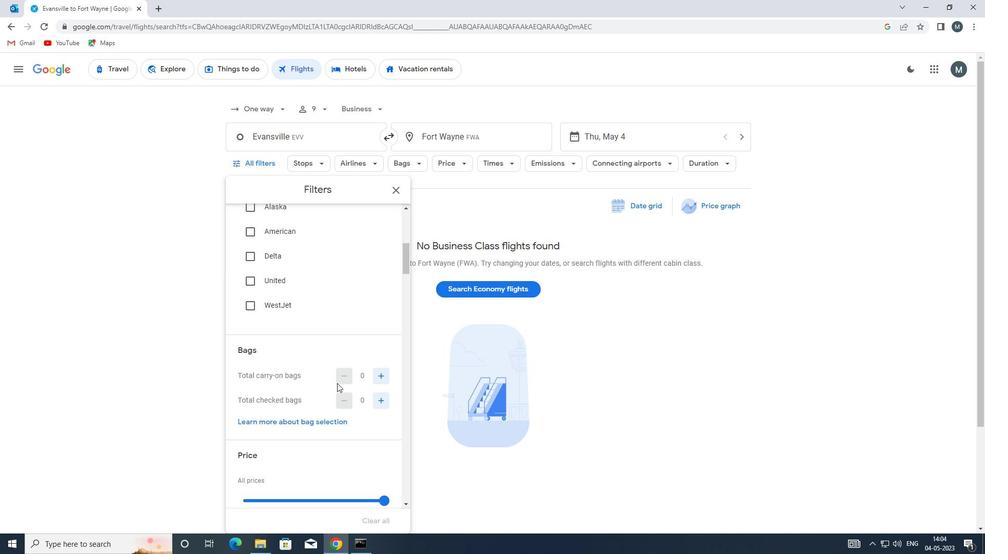 
Action: Mouse scrolled (317, 365) with delta (0, 0)
Screenshot: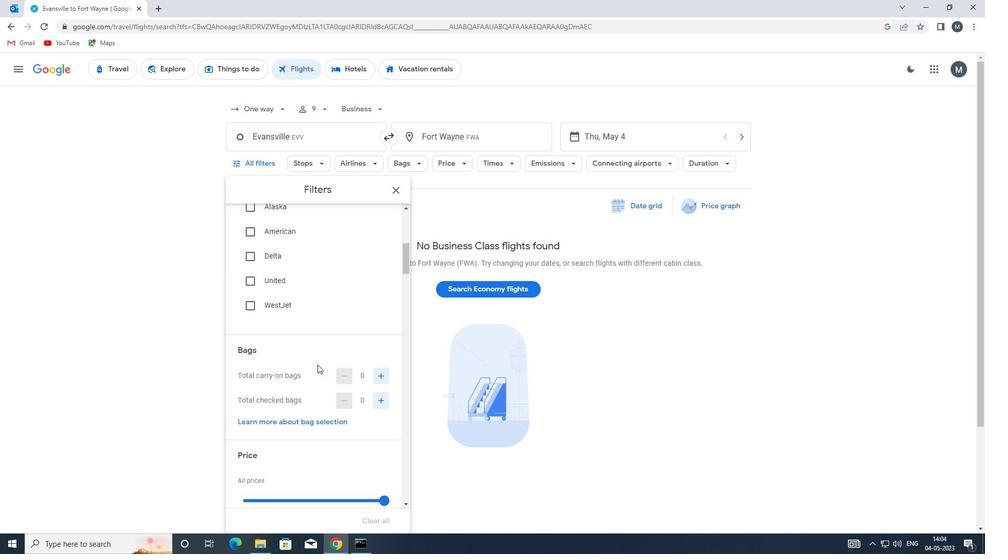 
Action: Mouse scrolled (317, 364) with delta (0, 0)
Screenshot: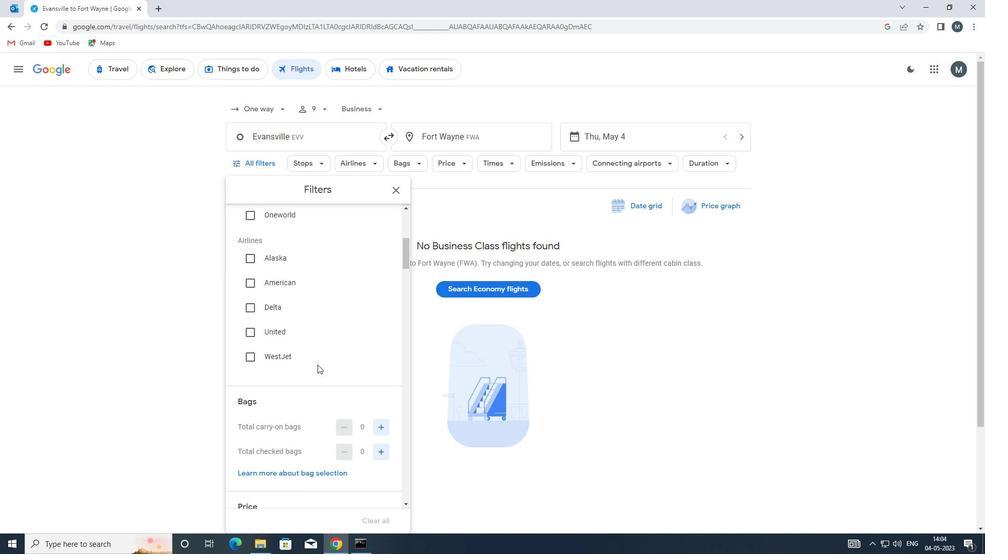 
Action: Mouse moved to (379, 400)
Screenshot: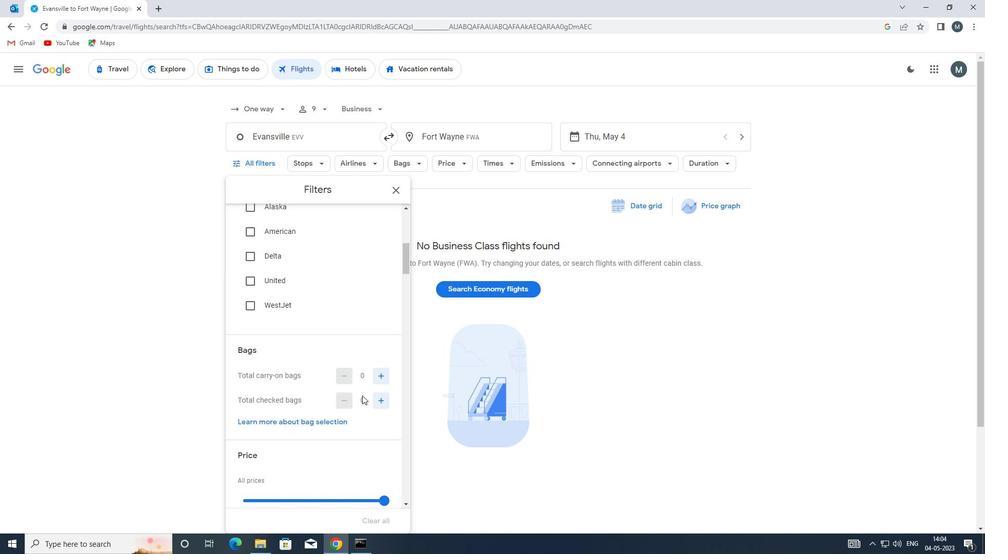 
Action: Mouse pressed left at (379, 400)
Screenshot: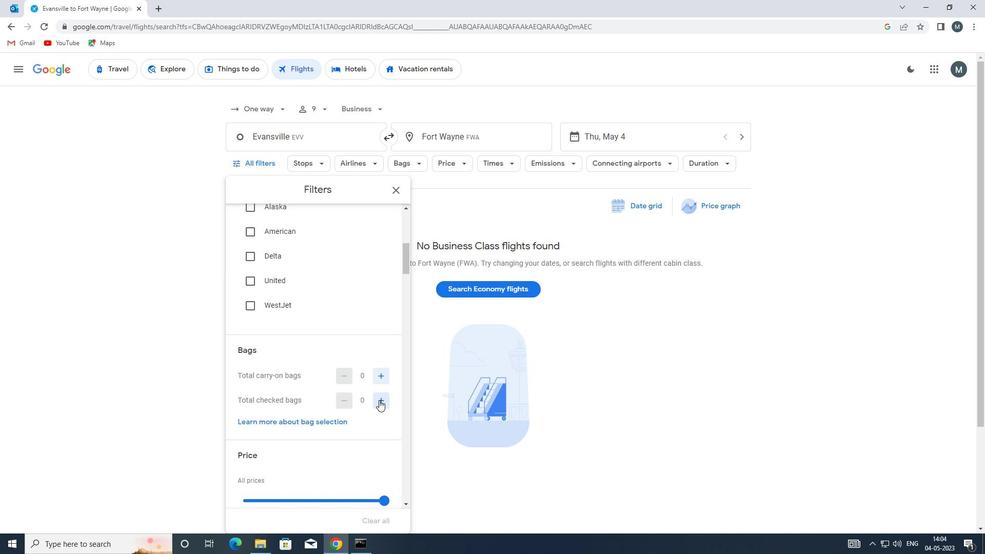 
Action: Mouse pressed left at (379, 400)
Screenshot: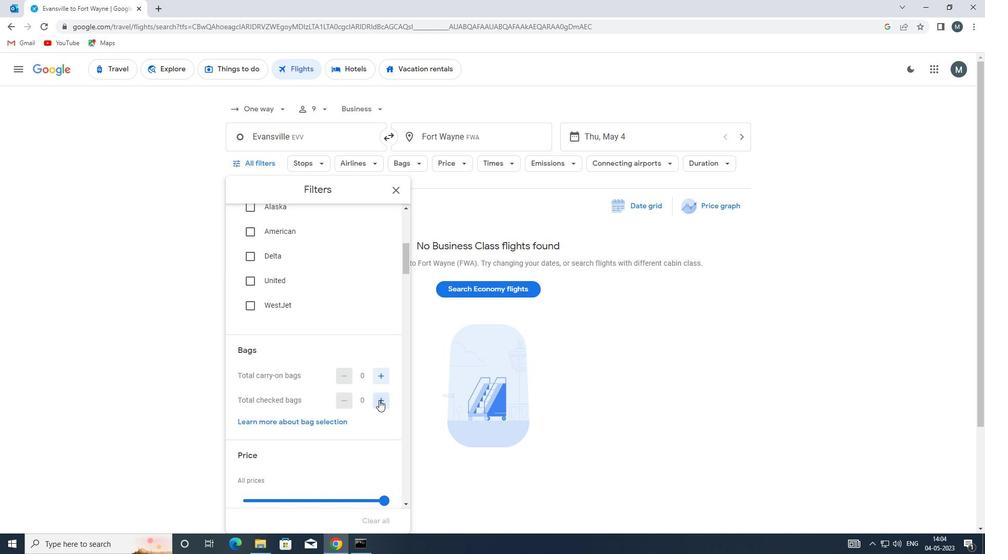 
Action: Mouse pressed left at (379, 400)
Screenshot: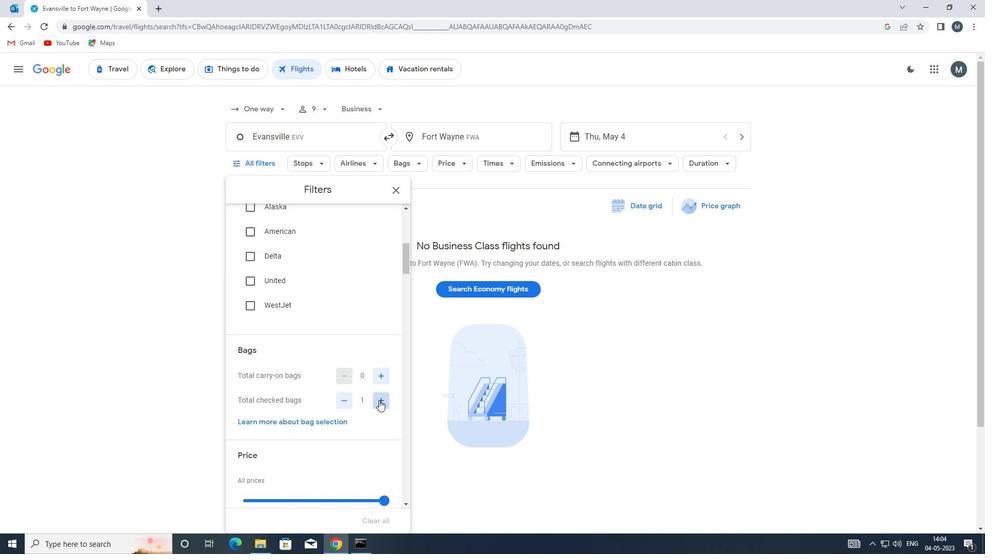 
Action: Mouse pressed left at (379, 400)
Screenshot: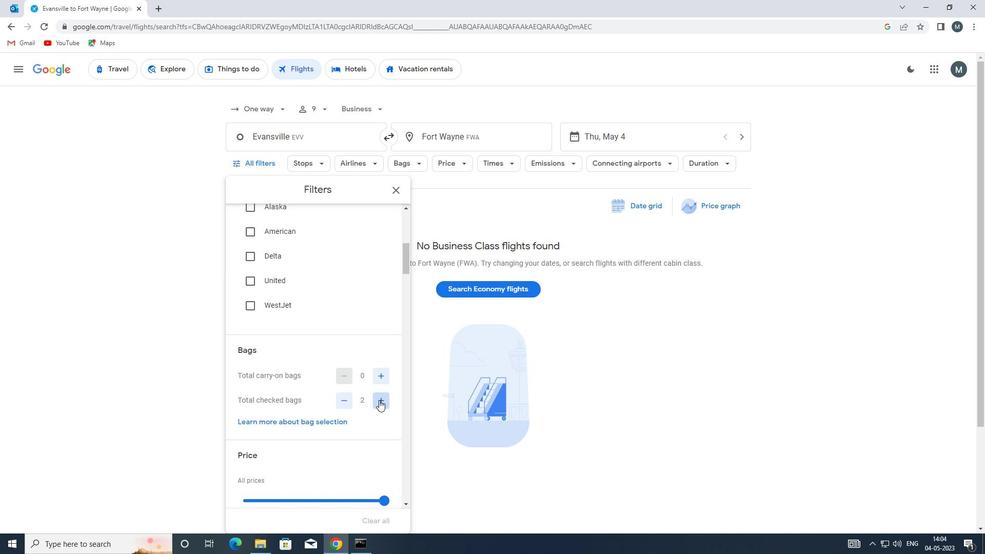 
Action: Mouse pressed left at (379, 400)
Screenshot: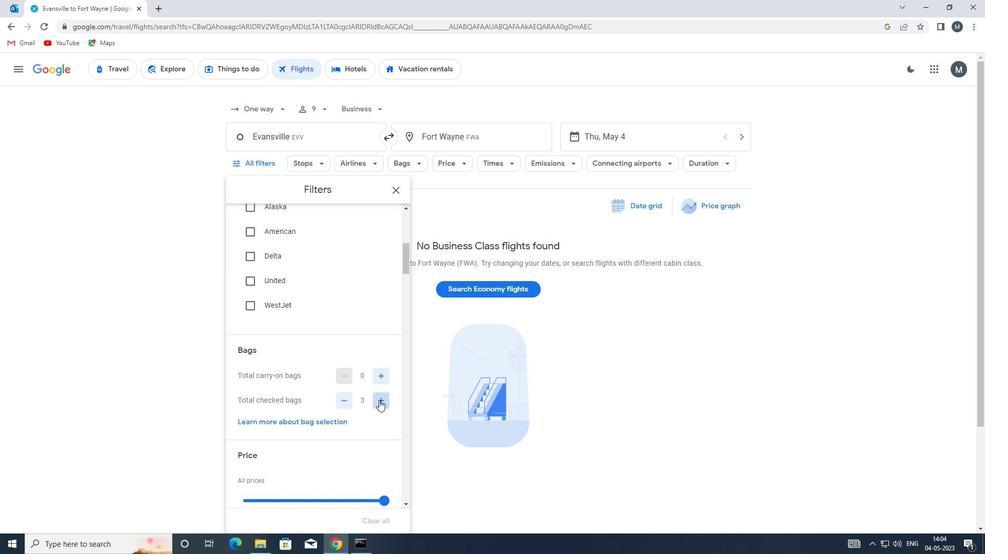 
Action: Mouse pressed left at (379, 400)
Screenshot: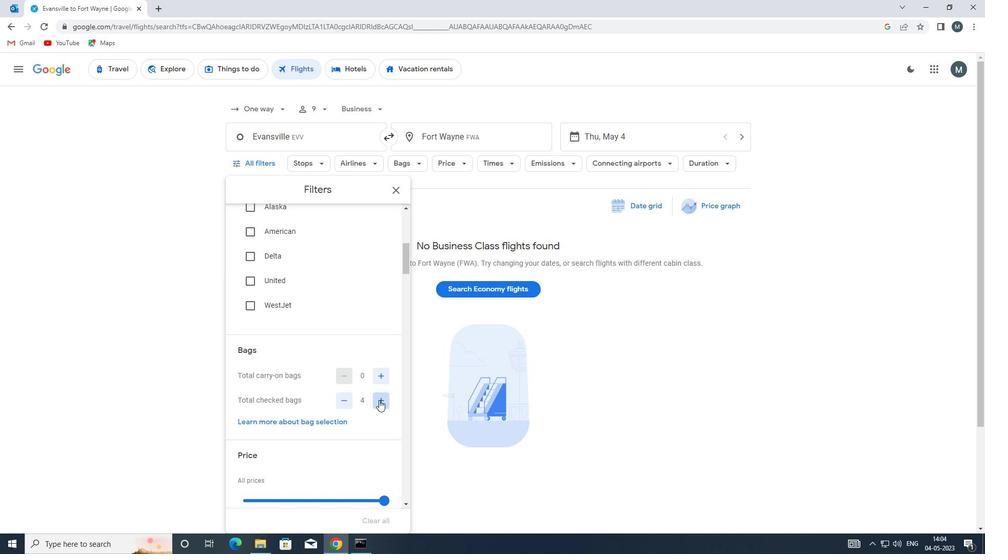 
Action: Mouse pressed left at (379, 400)
Screenshot: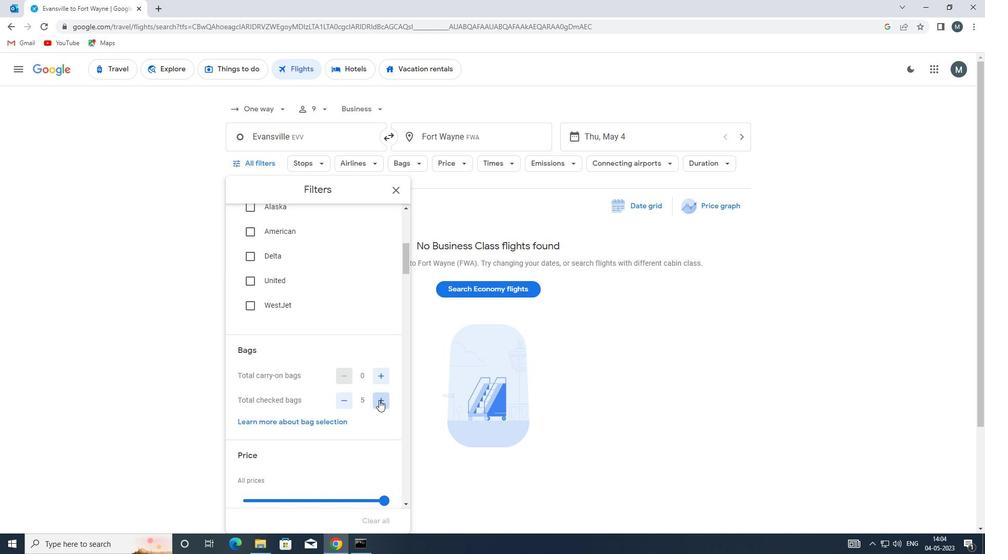 
Action: Mouse pressed left at (379, 400)
Screenshot: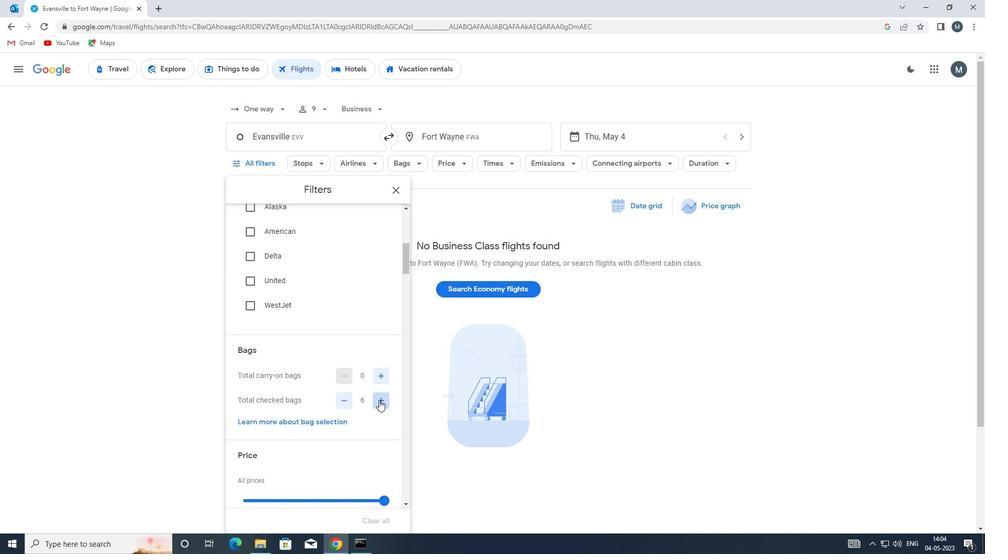 
Action: Mouse pressed left at (379, 400)
Screenshot: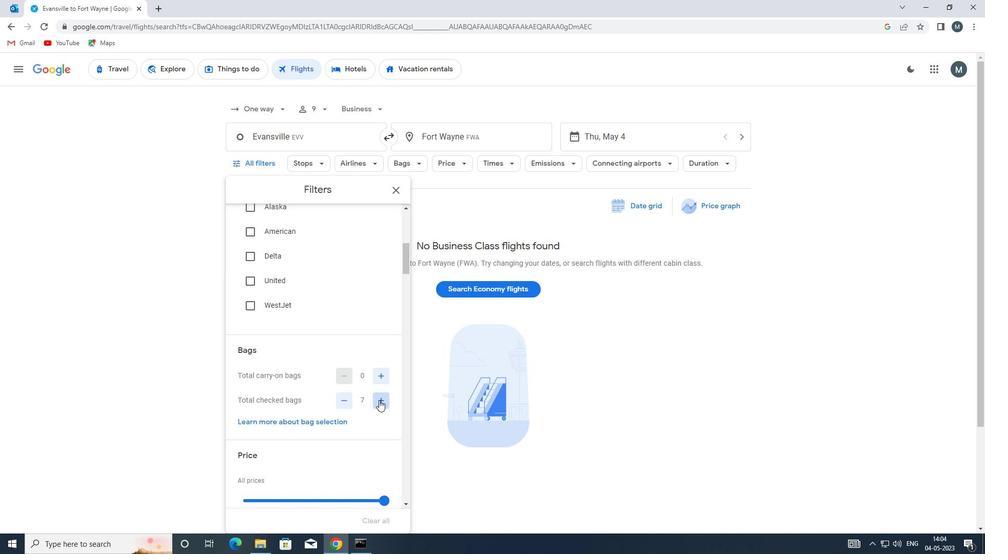 
Action: Mouse pressed left at (379, 400)
Screenshot: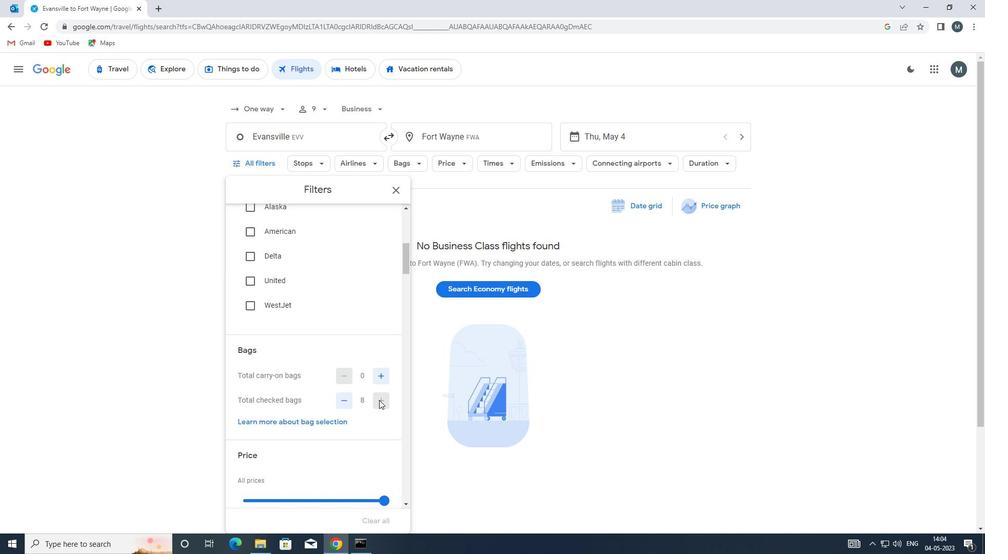 
Action: Mouse moved to (342, 396)
Screenshot: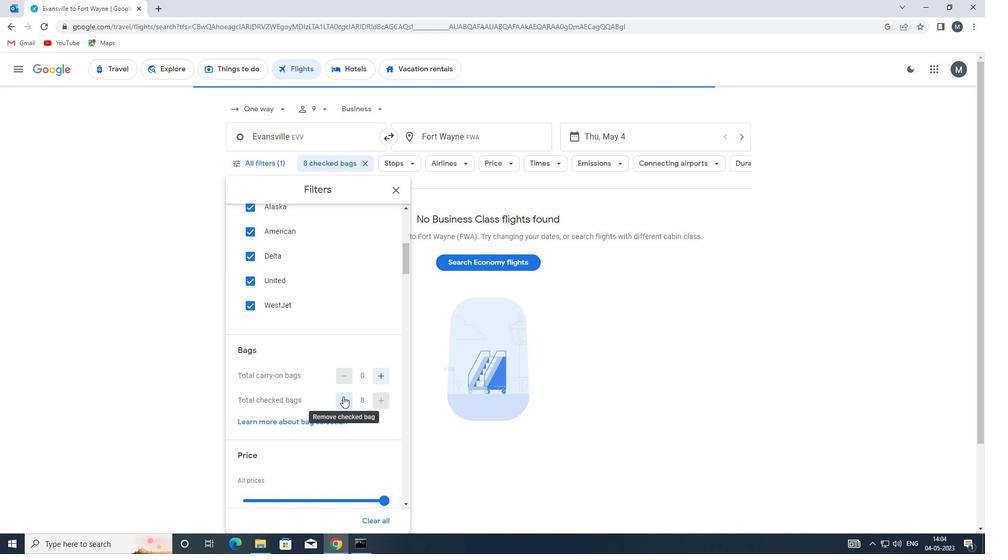 
Action: Mouse scrolled (342, 395) with delta (0, 0)
Screenshot: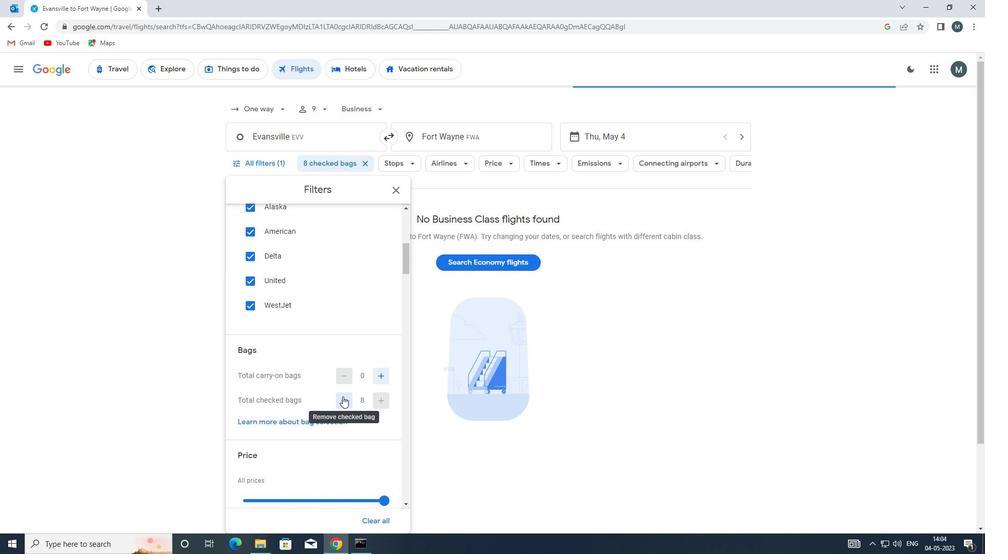 
Action: Mouse scrolled (342, 395) with delta (0, 0)
Screenshot: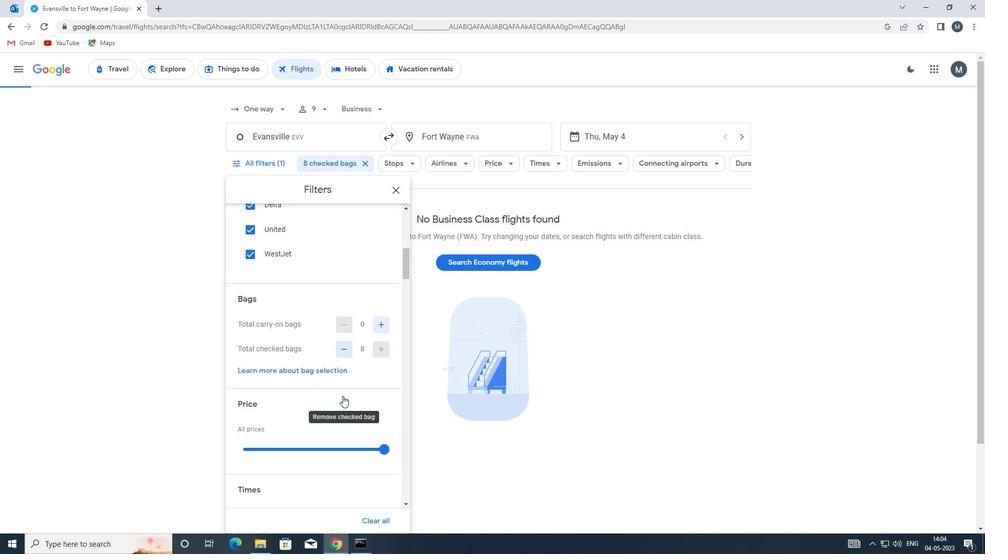 
Action: Mouse moved to (324, 386)
Screenshot: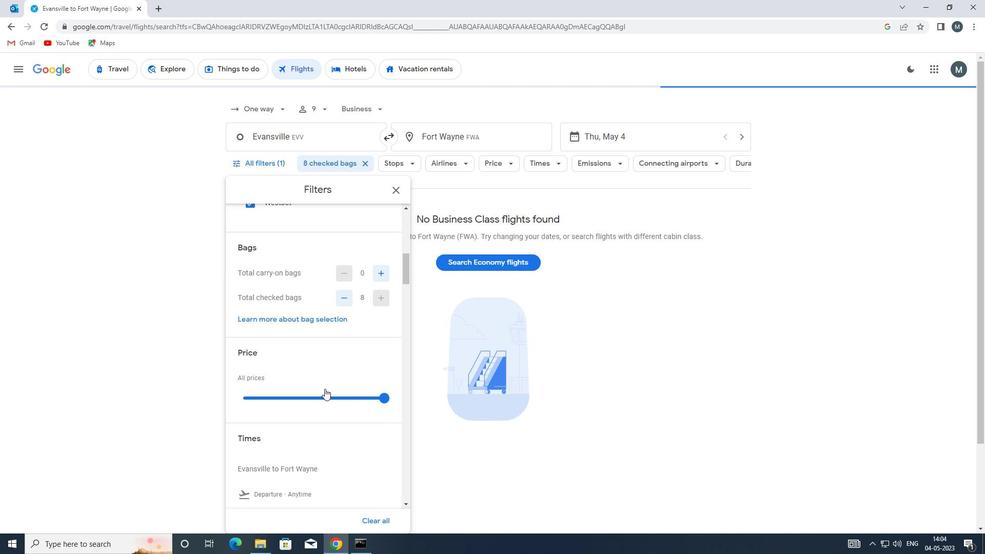 
Action: Mouse scrolled (324, 386) with delta (0, 0)
Screenshot: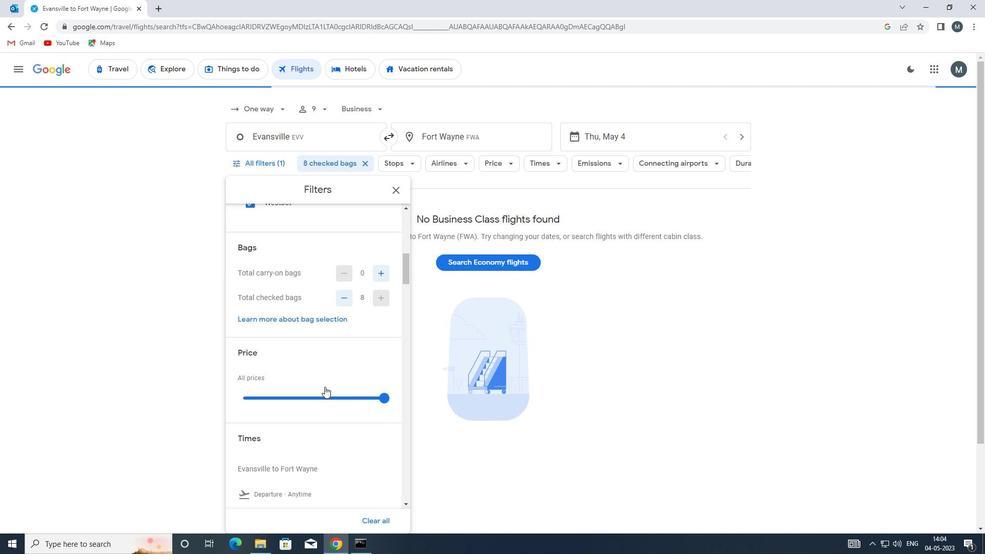 
Action: Mouse scrolled (324, 386) with delta (0, 0)
Screenshot: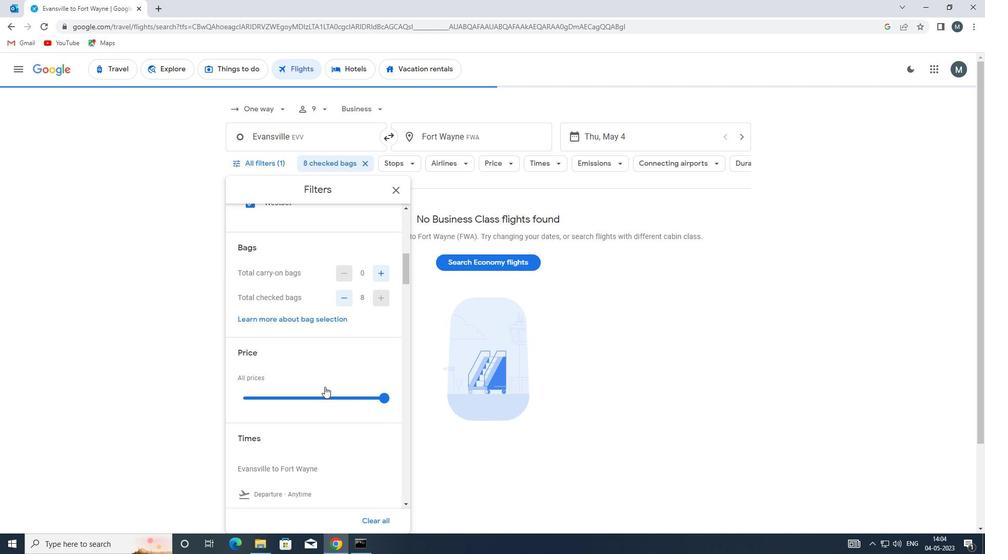 
Action: Mouse moved to (249, 410)
Screenshot: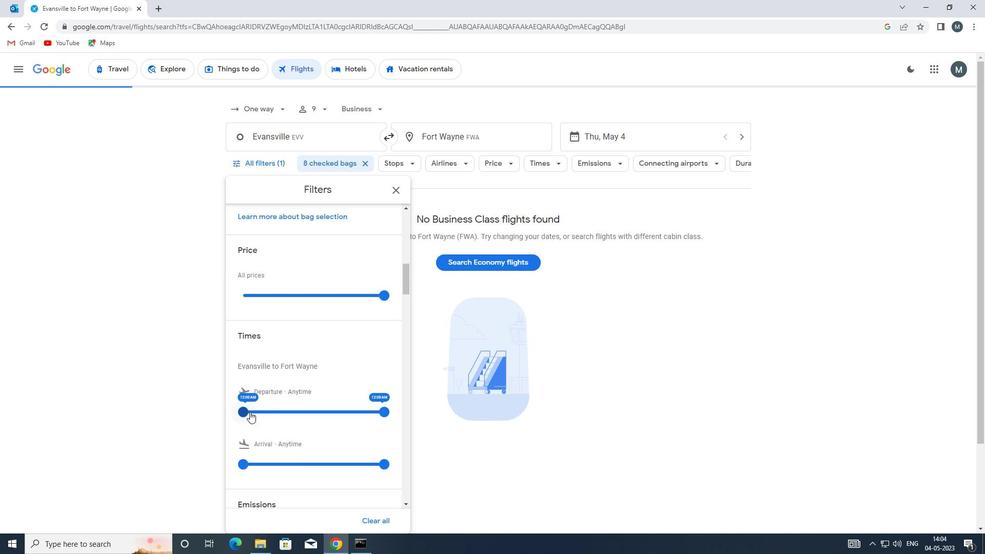 
Action: Mouse pressed left at (249, 410)
Screenshot: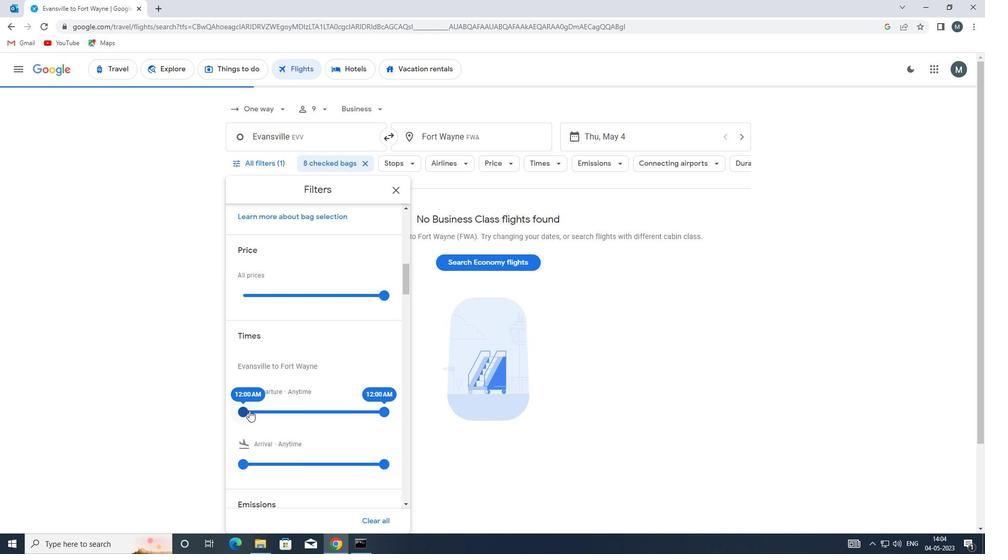 
Action: Mouse moved to (381, 411)
Screenshot: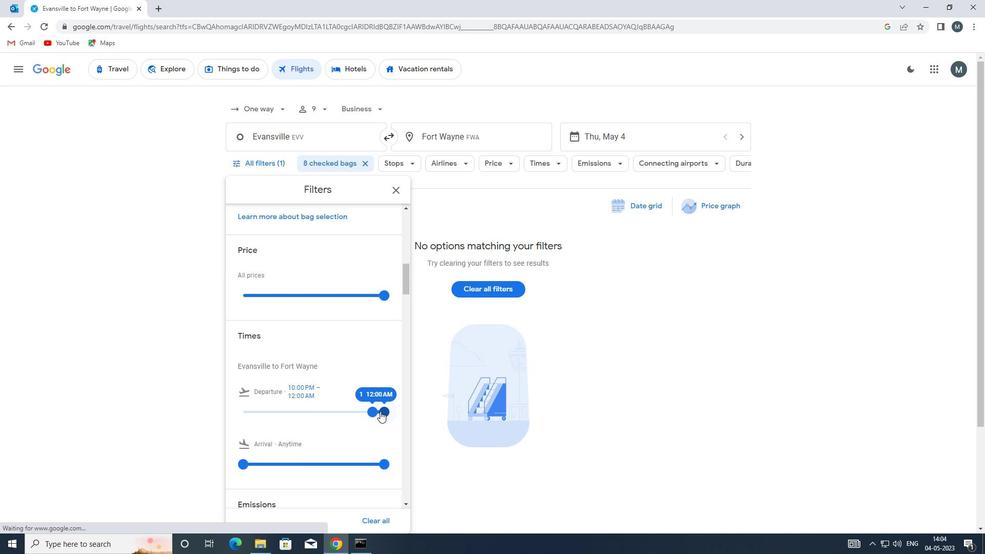 
Action: Mouse pressed left at (381, 411)
Screenshot: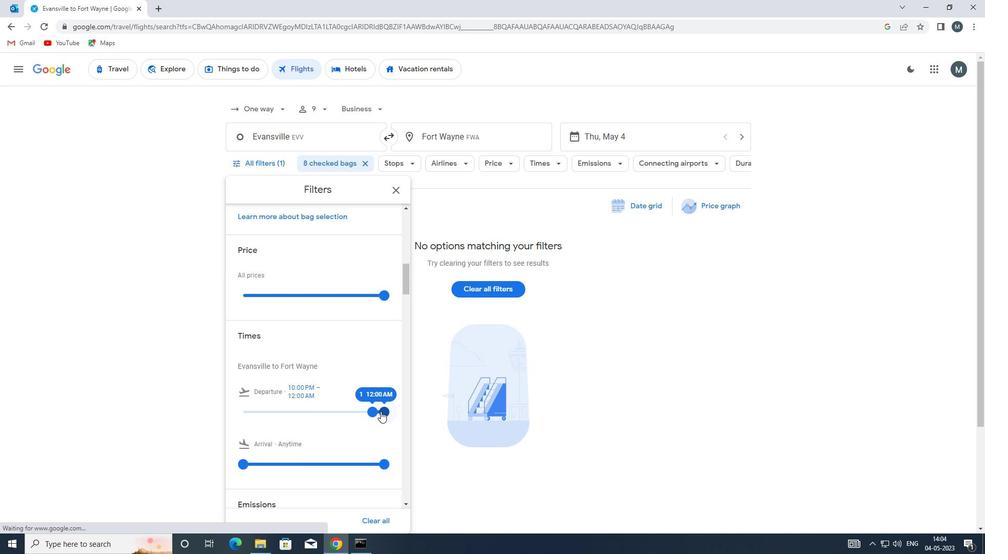 
Action: Mouse moved to (376, 412)
Screenshot: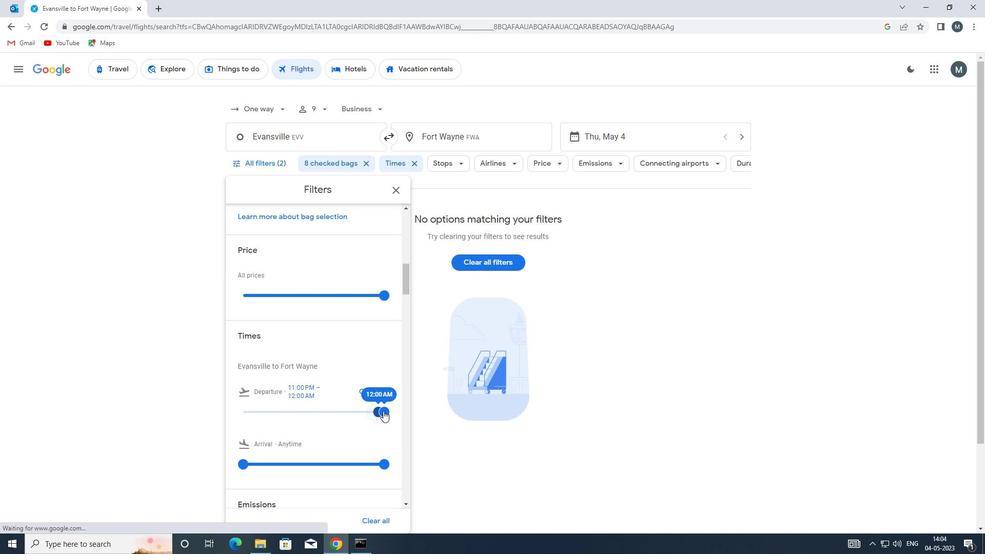 
Action: Mouse pressed left at (376, 412)
Screenshot: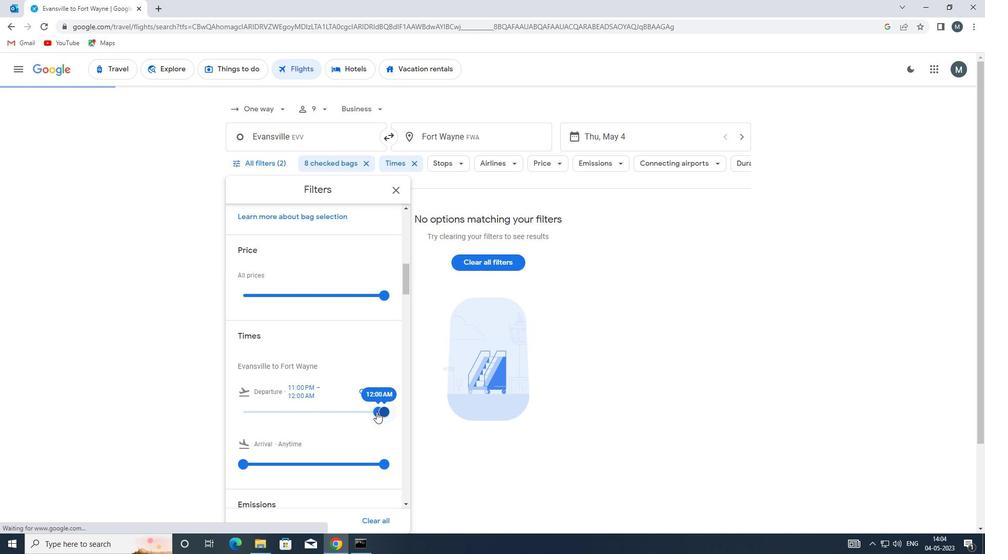 
Action: Mouse moved to (381, 411)
Screenshot: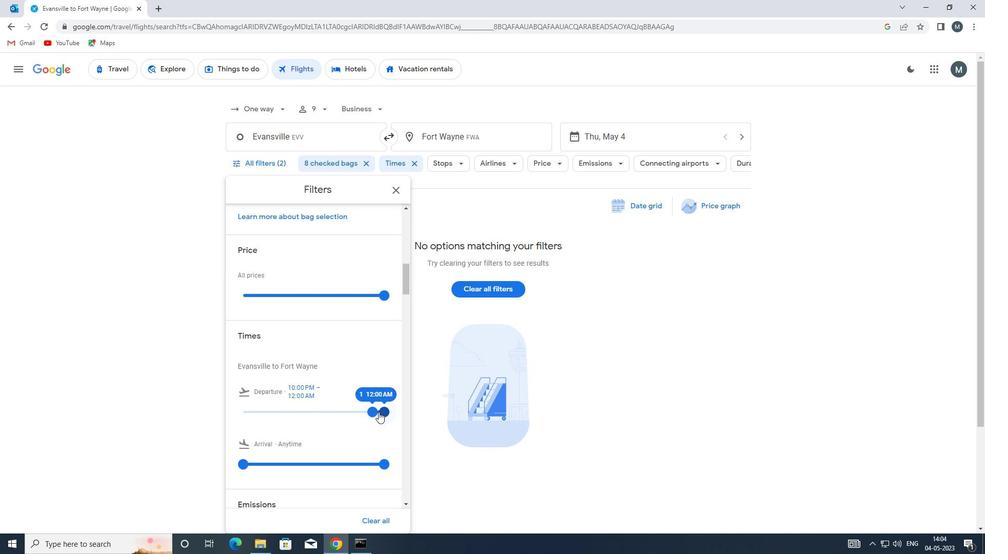 
Action: Mouse pressed left at (381, 411)
Screenshot: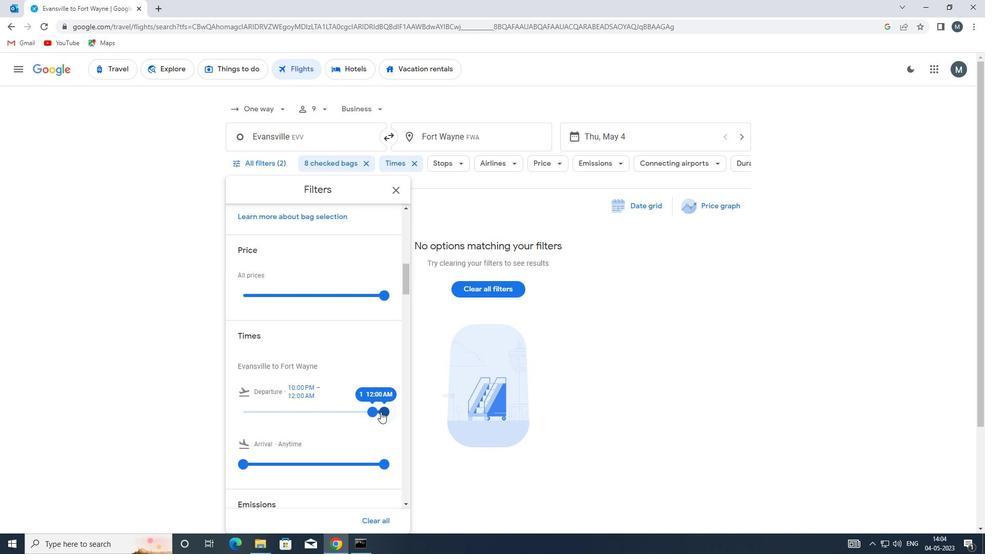 
Action: Mouse moved to (383, 412)
Screenshot: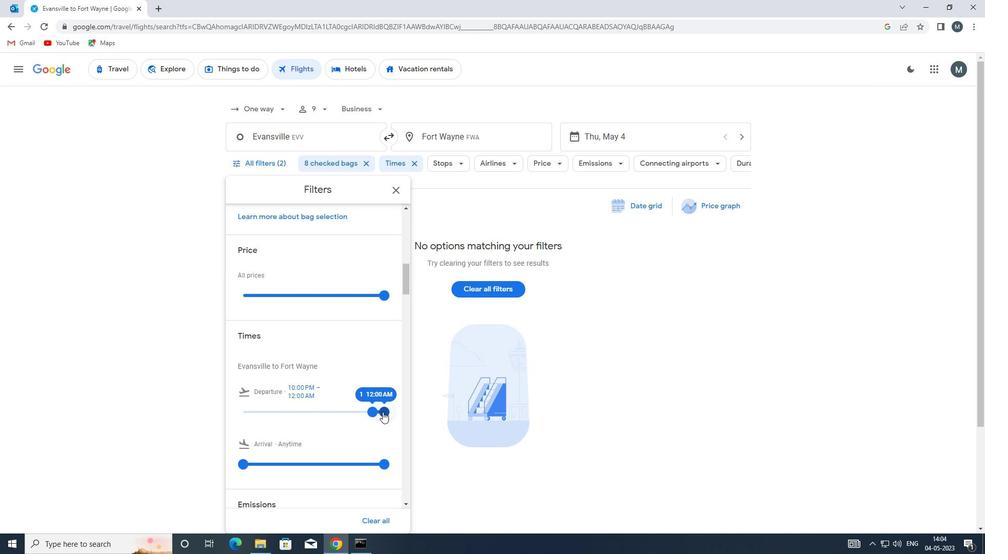 
Action: Mouse pressed left at (383, 412)
Screenshot: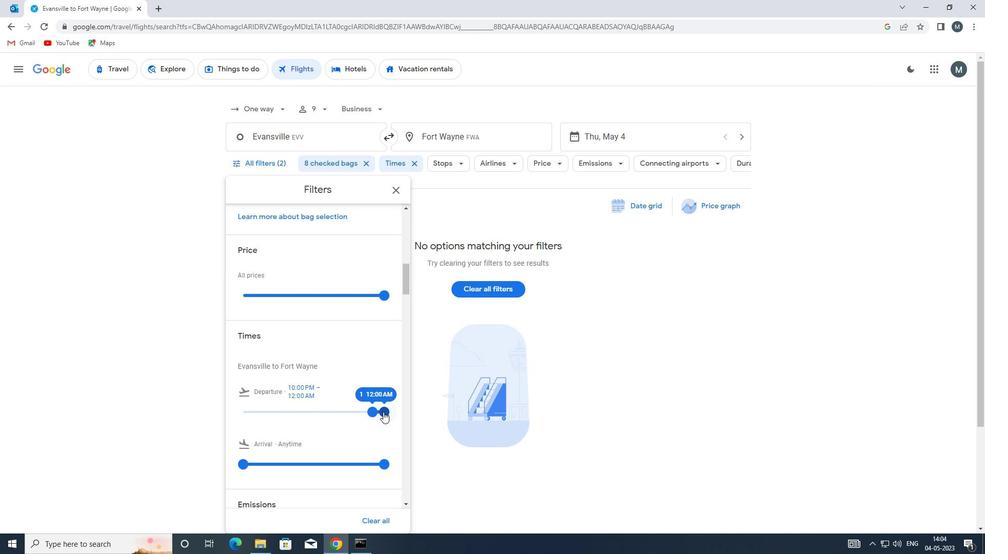 
Action: Mouse moved to (385, 413)
Screenshot: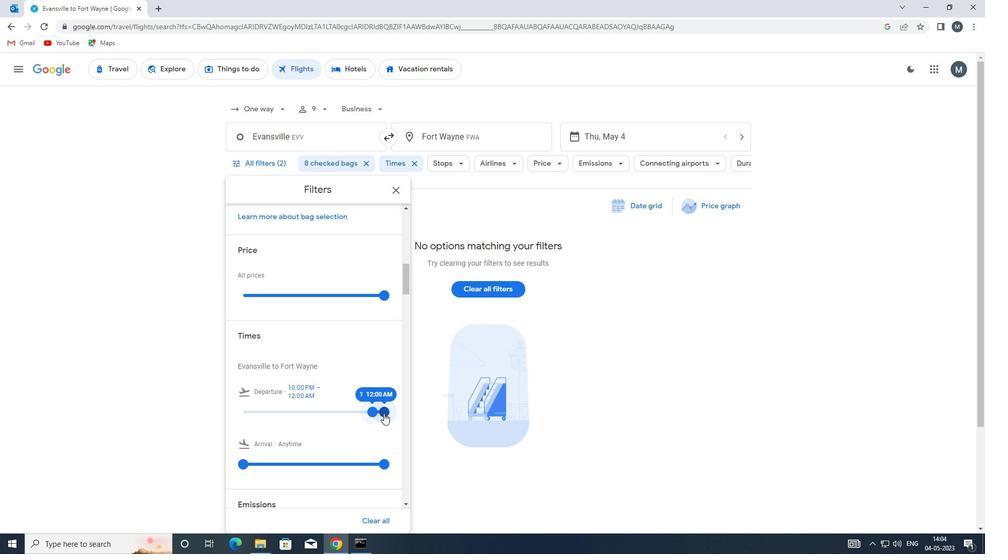 
Action: Mouse pressed left at (385, 413)
Screenshot: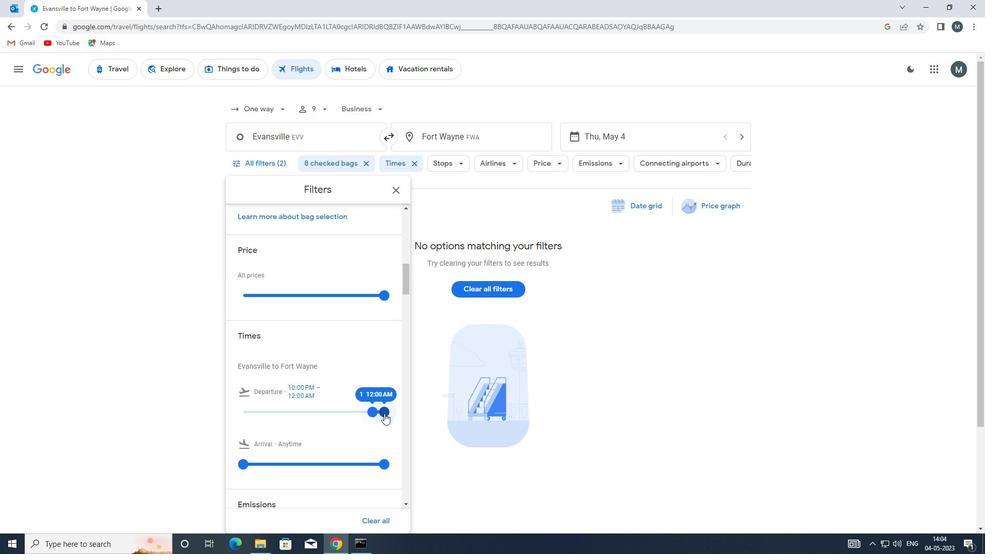 
Action: Mouse moved to (397, 187)
Screenshot: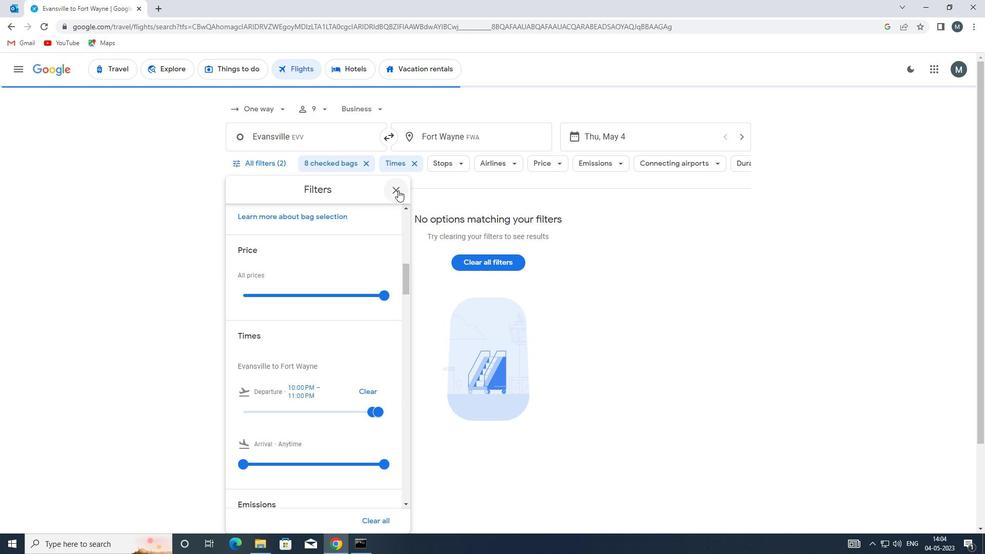 
Action: Mouse pressed left at (397, 187)
Screenshot: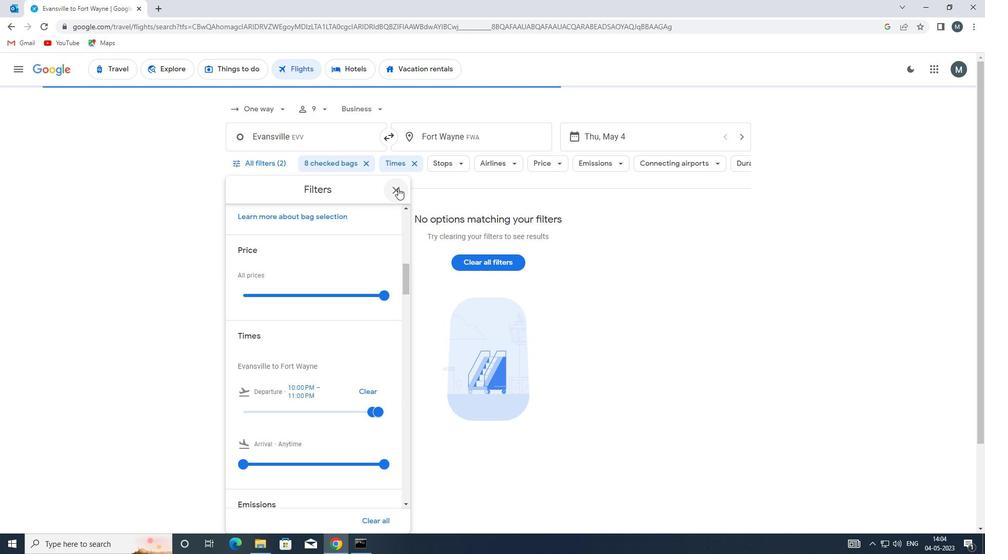 
Action: Mouse moved to (397, 188)
Screenshot: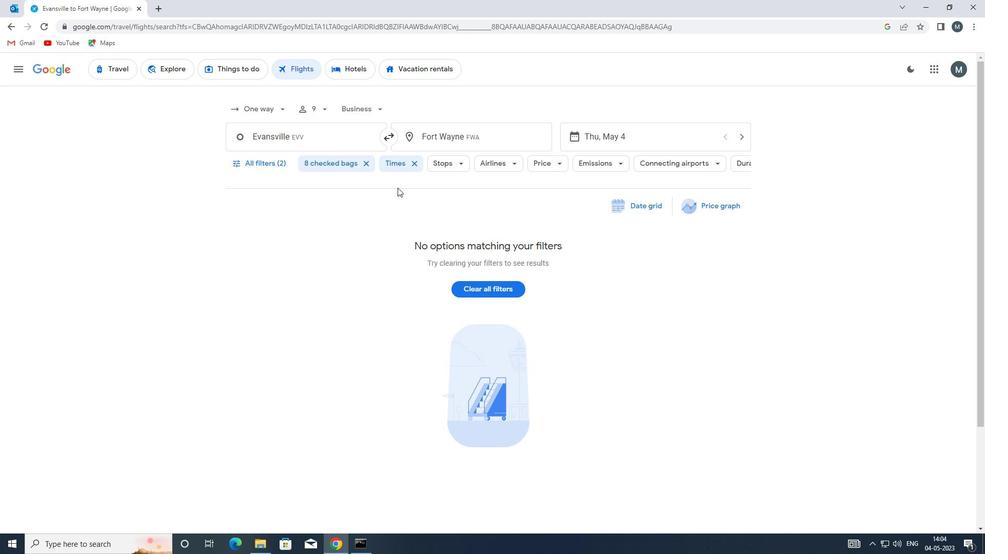 
